 Task: Create a due date automation trigger when advanced on, on the wednesday of the week before a card is due add fields without custom field "Resume" set to a date more than 1 days ago at 11:00 AM.
Action: Mouse moved to (1181, 91)
Screenshot: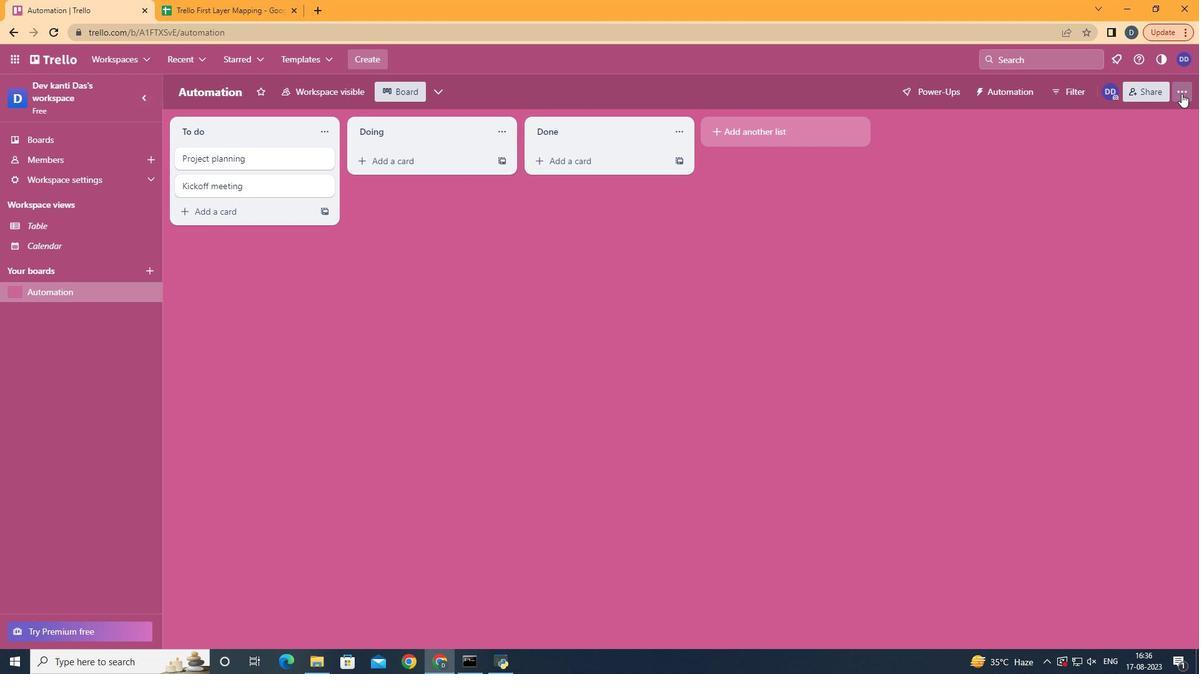 
Action: Mouse pressed left at (1181, 91)
Screenshot: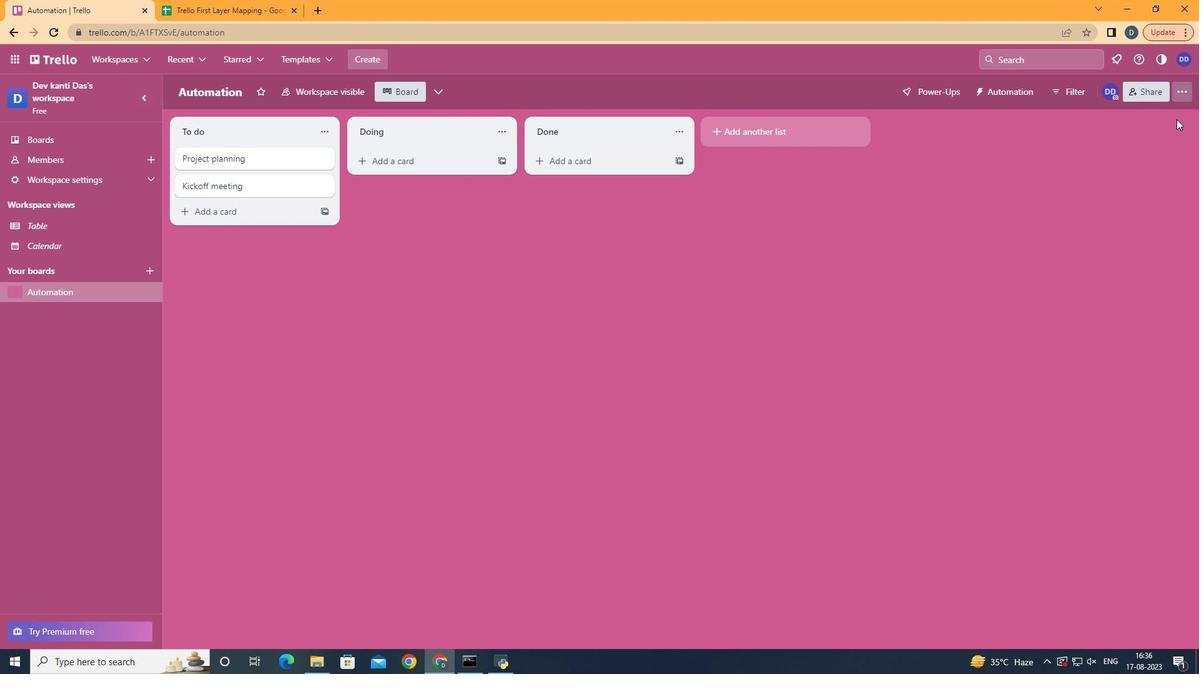 
Action: Mouse moved to (1134, 247)
Screenshot: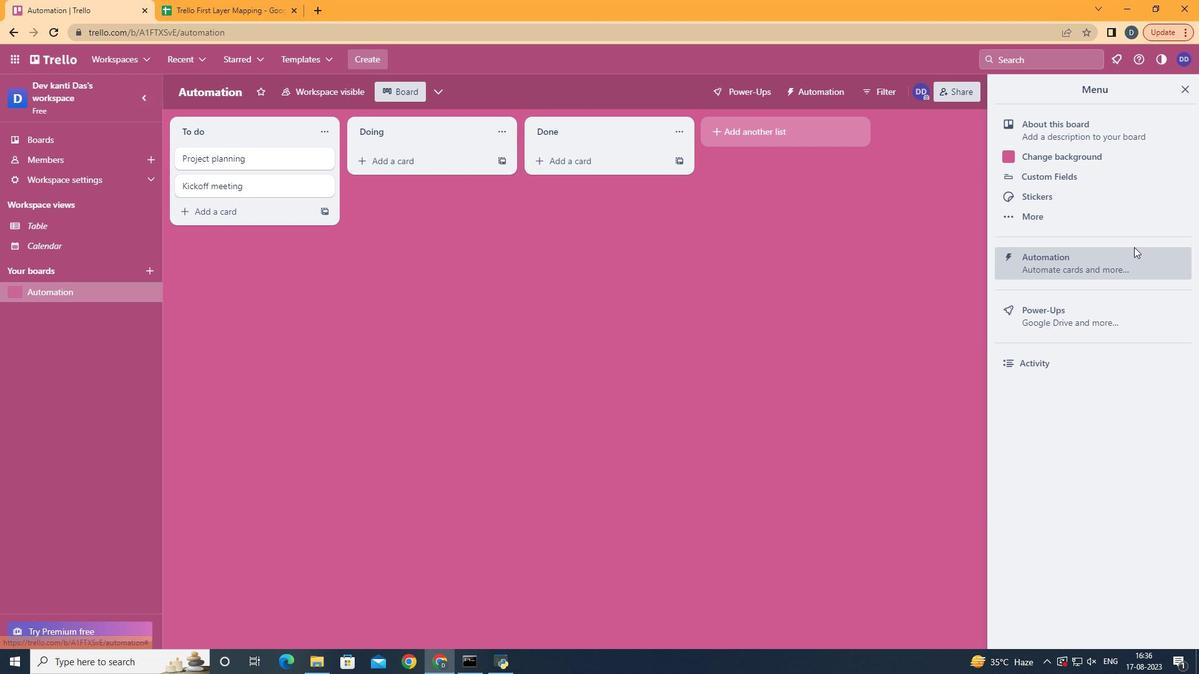 
Action: Mouse pressed left at (1134, 247)
Screenshot: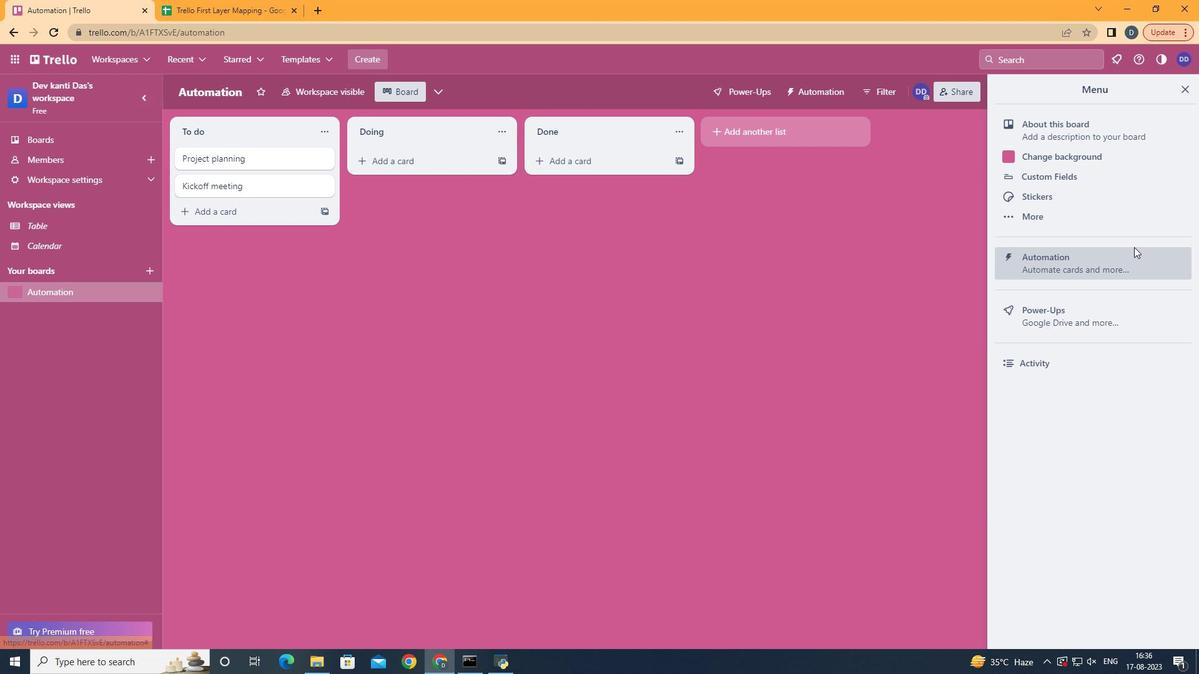 
Action: Mouse moved to (228, 246)
Screenshot: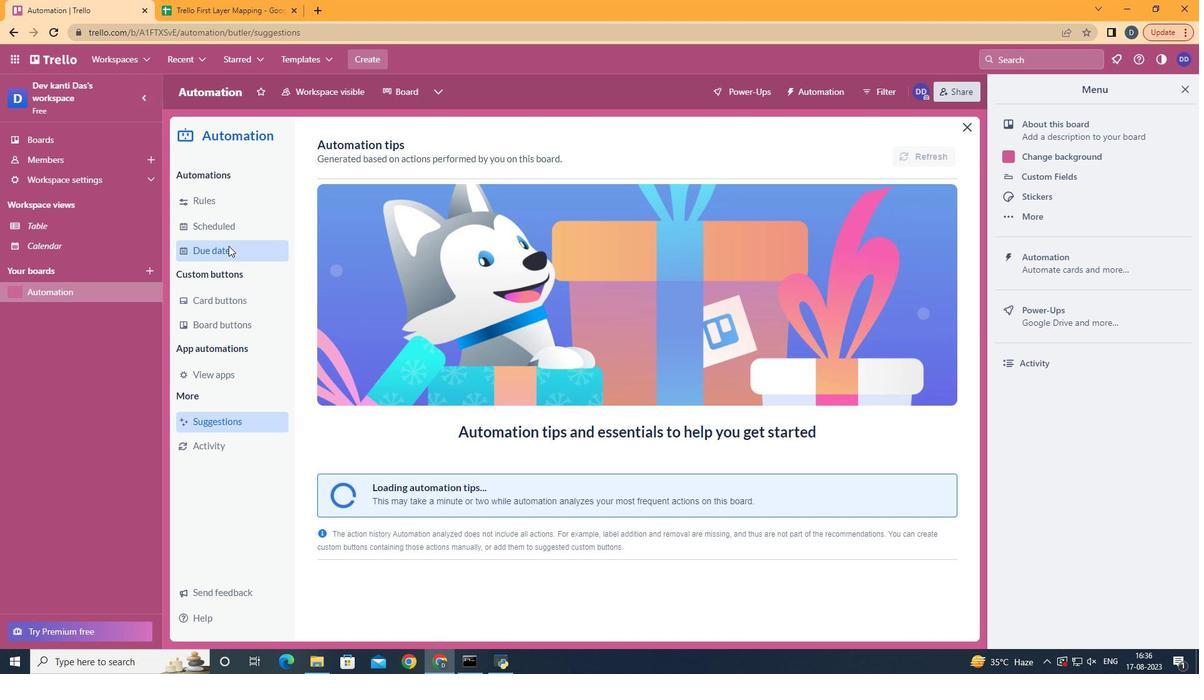 
Action: Mouse pressed left at (228, 246)
Screenshot: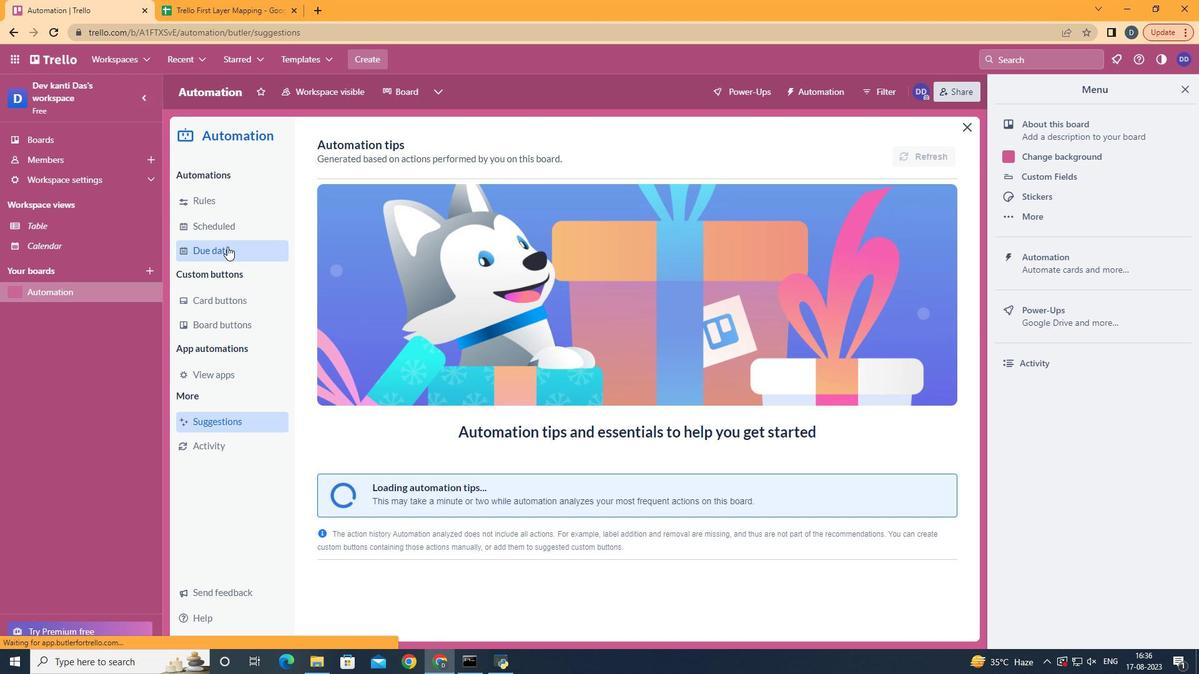 
Action: Mouse moved to (887, 149)
Screenshot: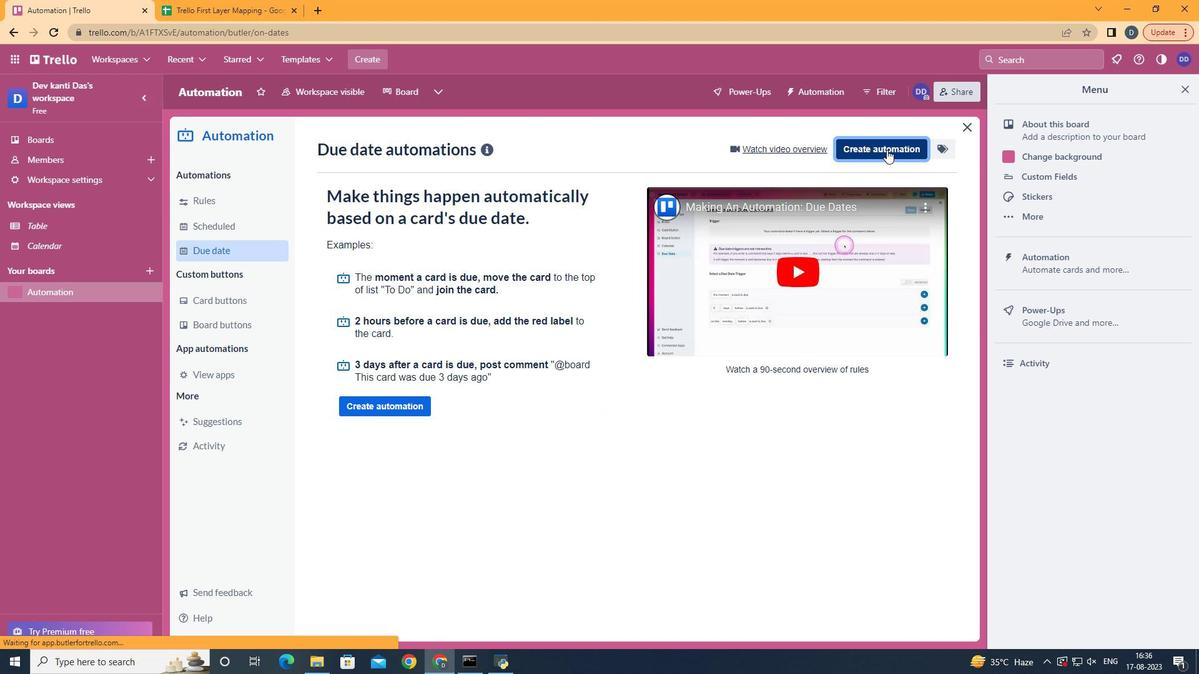 
Action: Mouse pressed left at (887, 149)
Screenshot: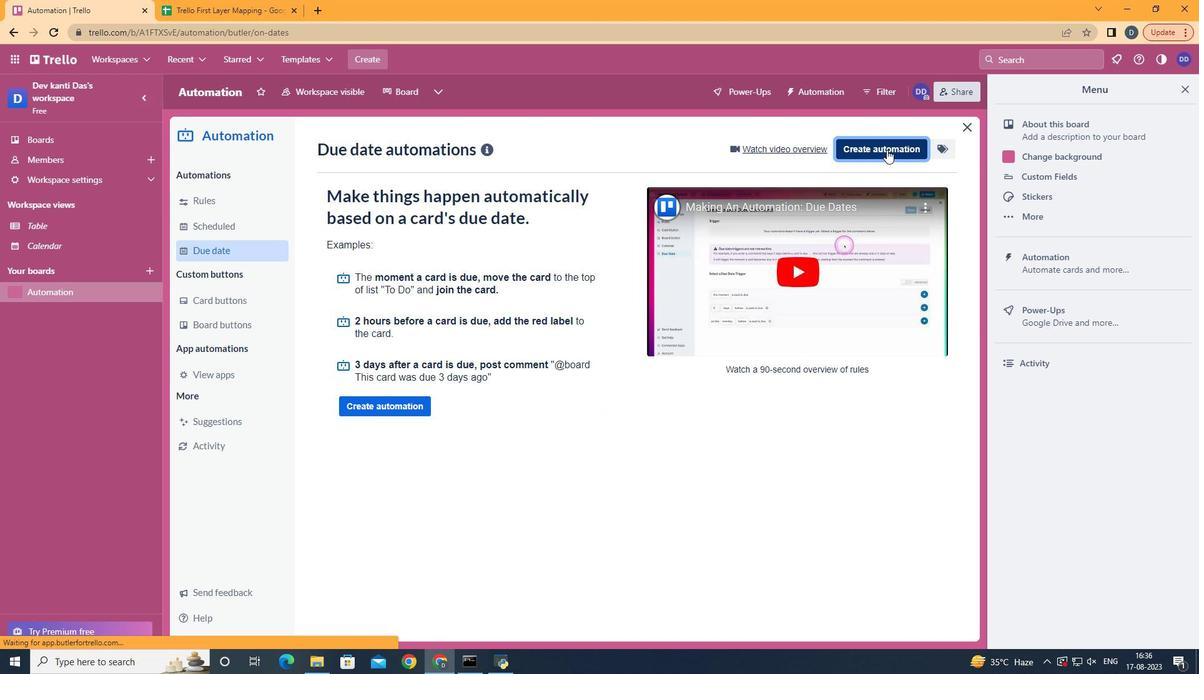 
Action: Mouse moved to (652, 277)
Screenshot: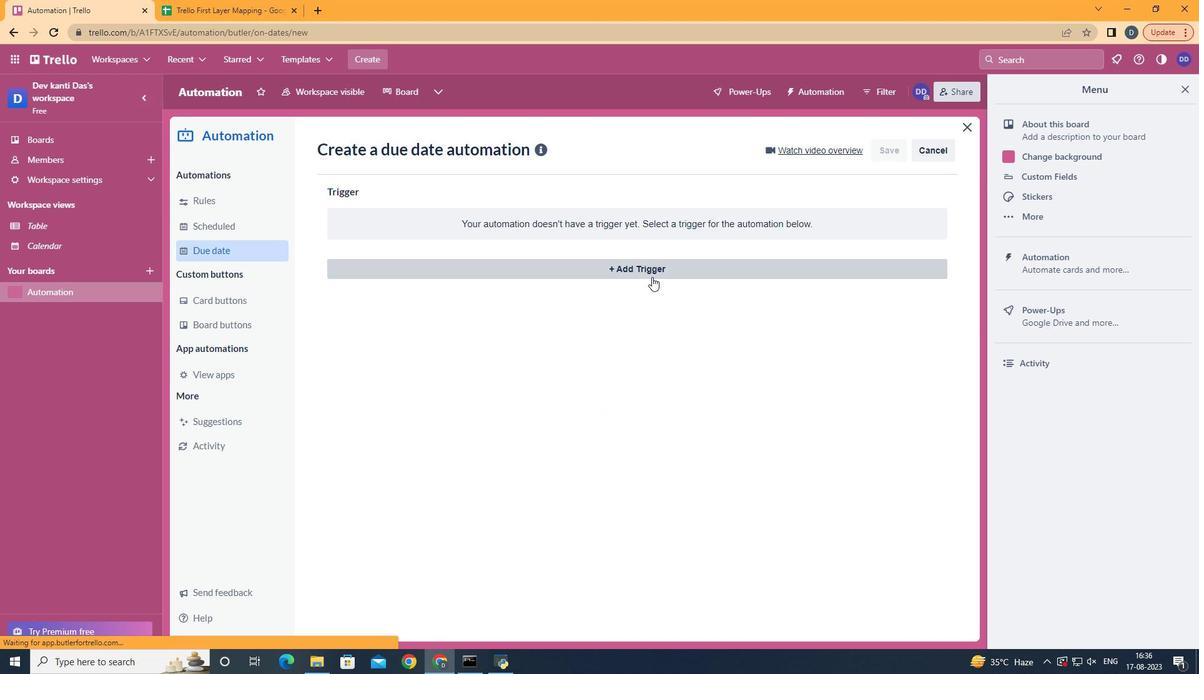 
Action: Mouse pressed left at (652, 277)
Screenshot: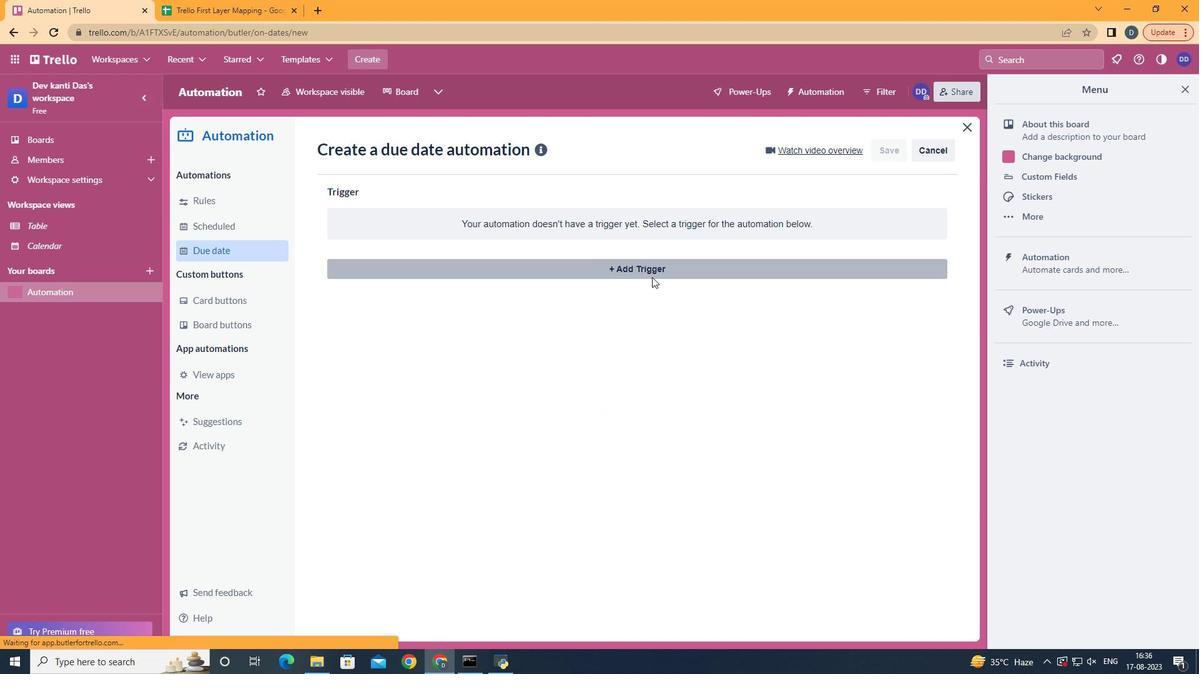 
Action: Mouse moved to (414, 374)
Screenshot: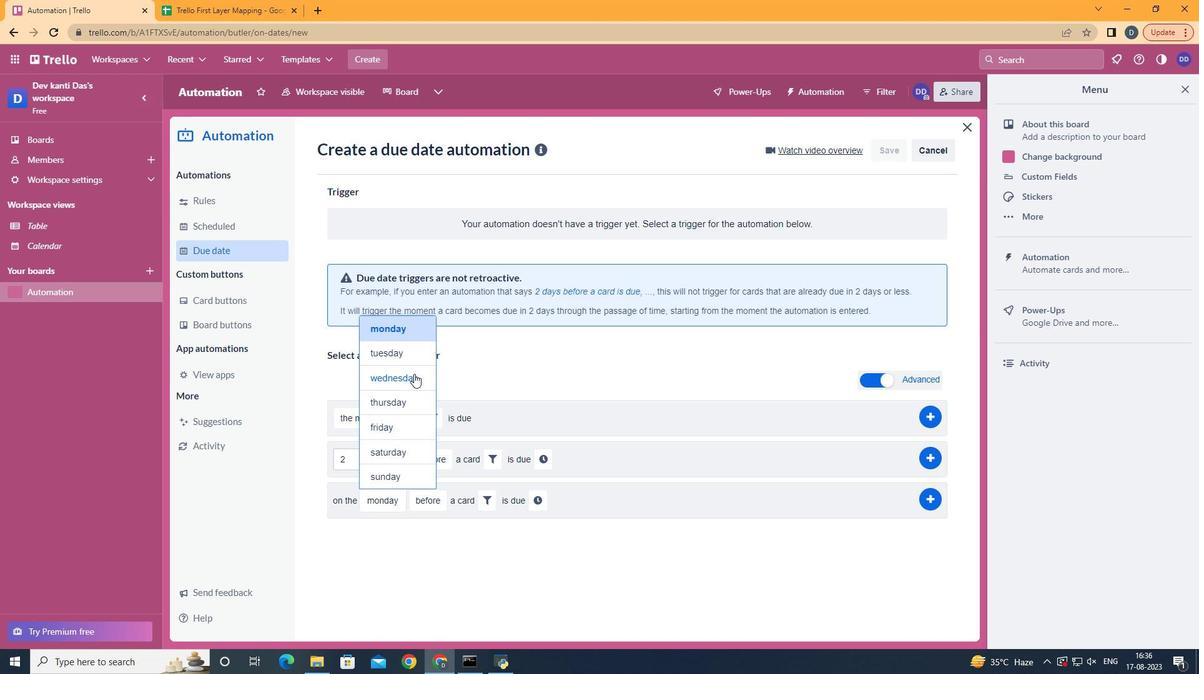 
Action: Mouse pressed left at (414, 374)
Screenshot: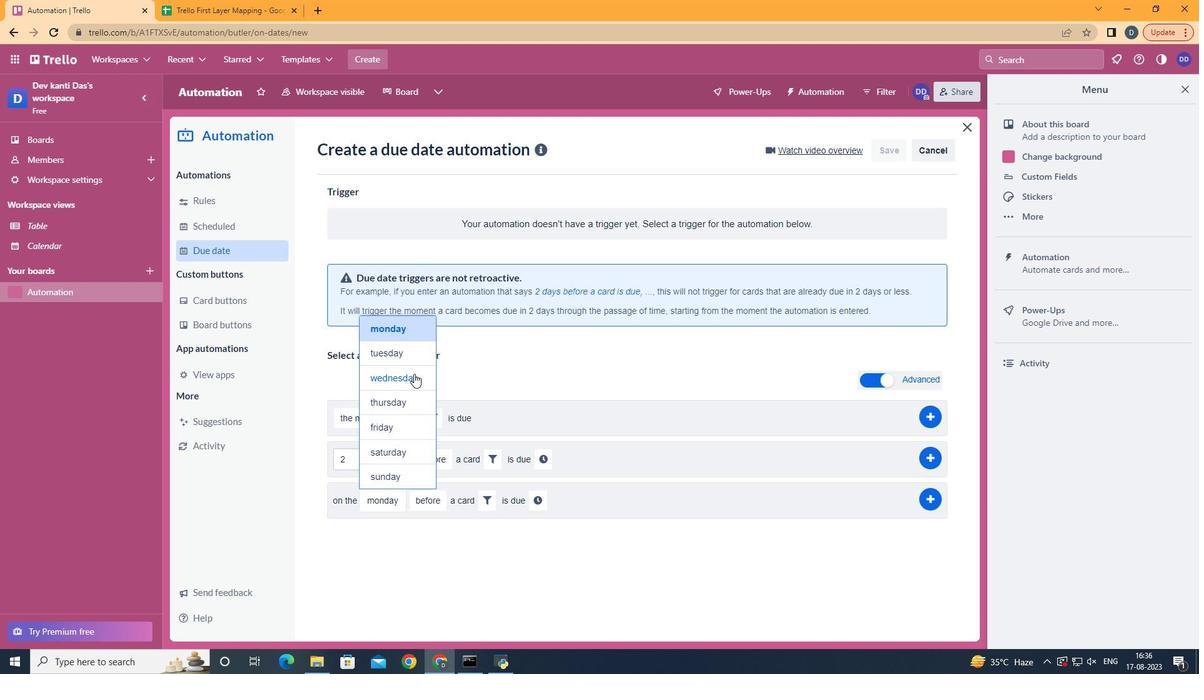 
Action: Mouse moved to (469, 592)
Screenshot: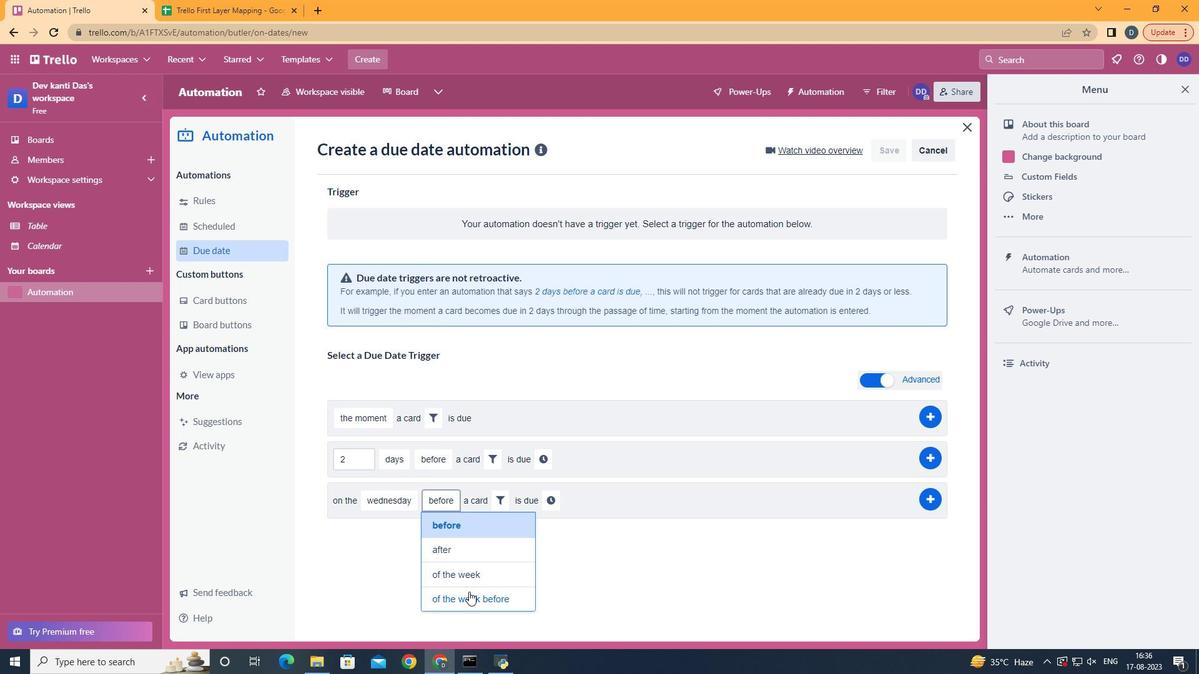 
Action: Mouse pressed left at (469, 592)
Screenshot: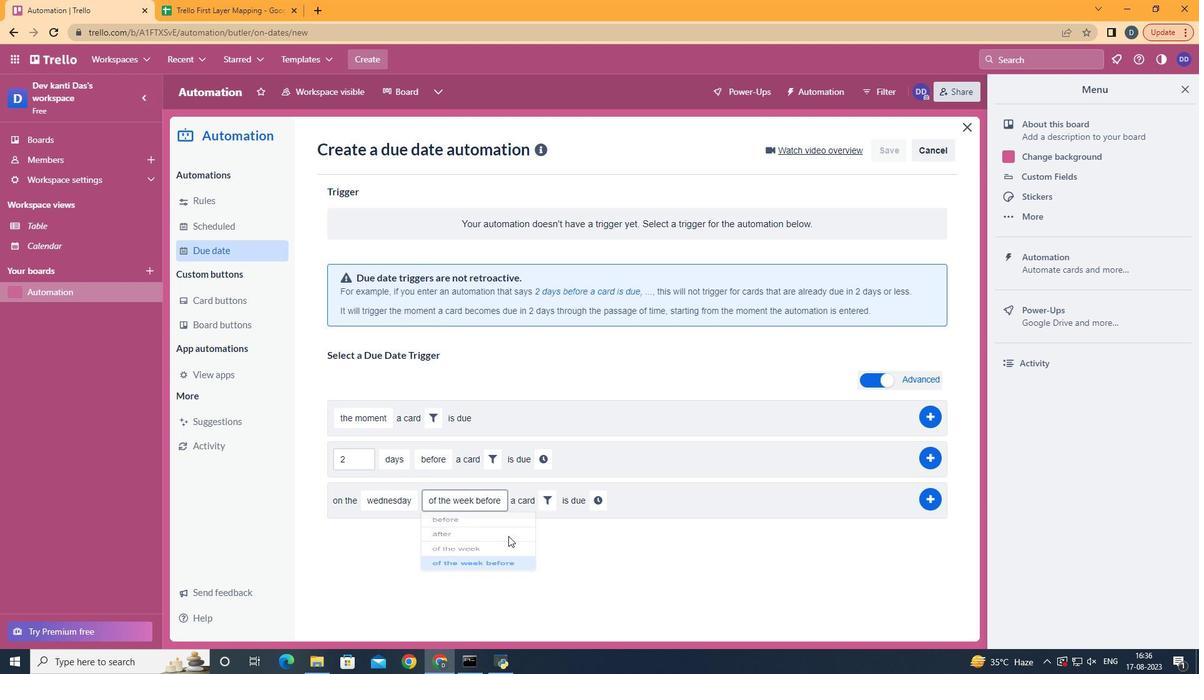
Action: Mouse moved to (552, 494)
Screenshot: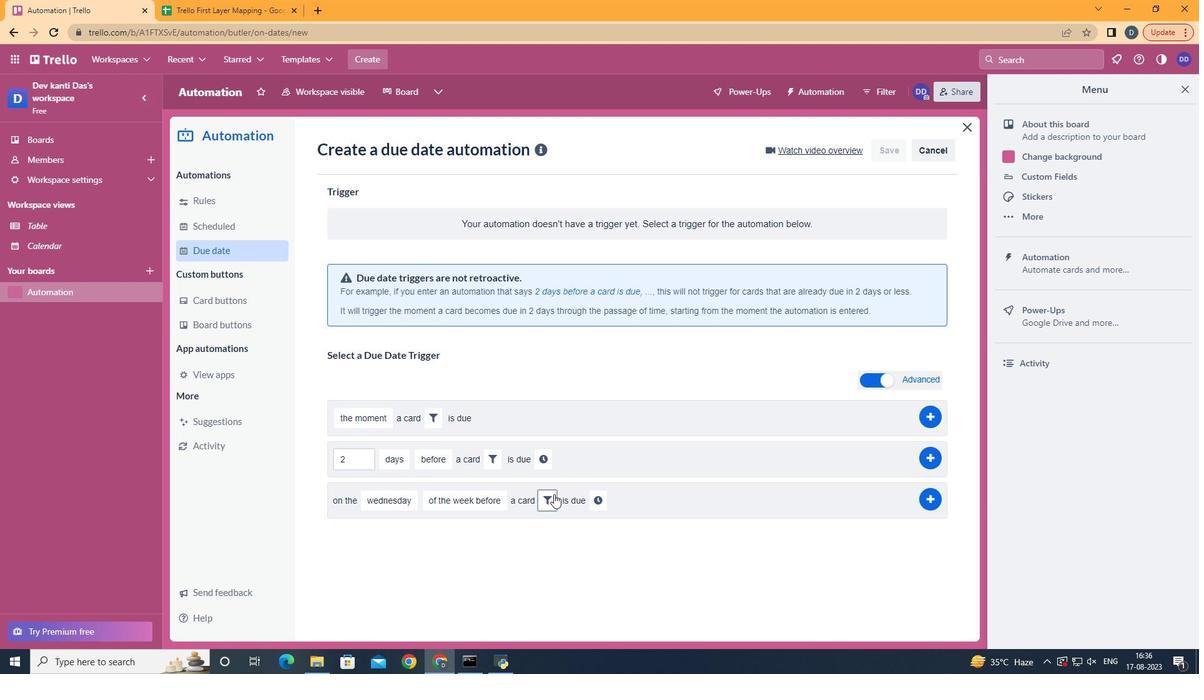 
Action: Mouse pressed left at (552, 494)
Screenshot: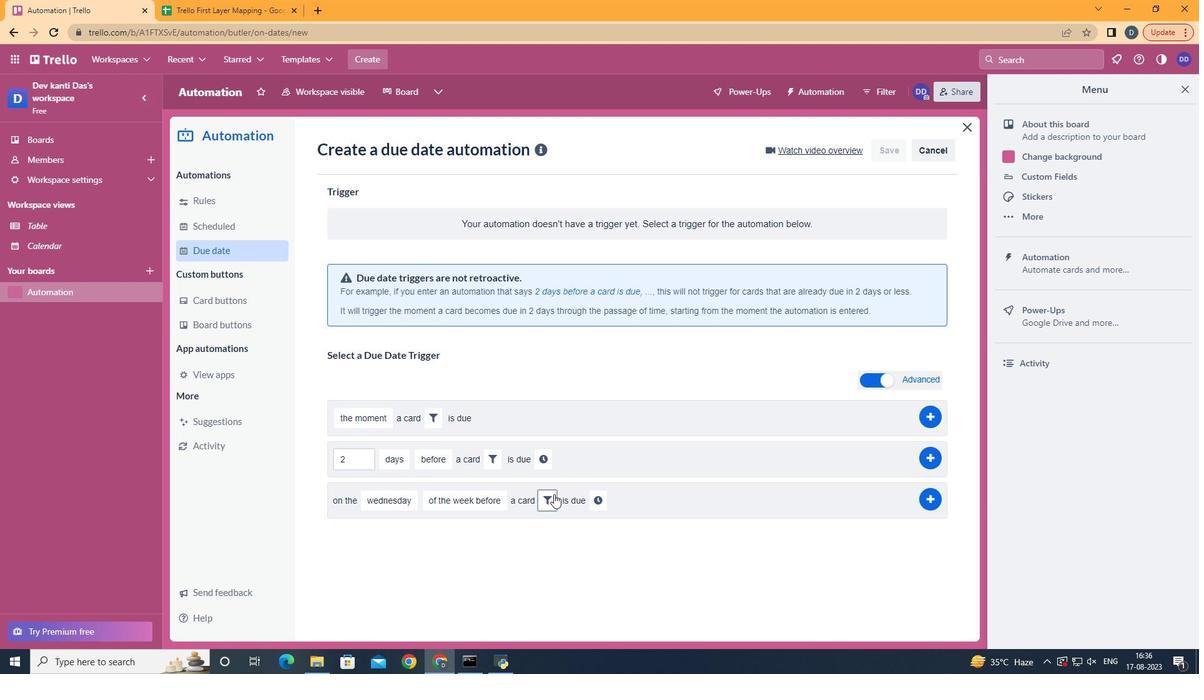 
Action: Mouse moved to (753, 540)
Screenshot: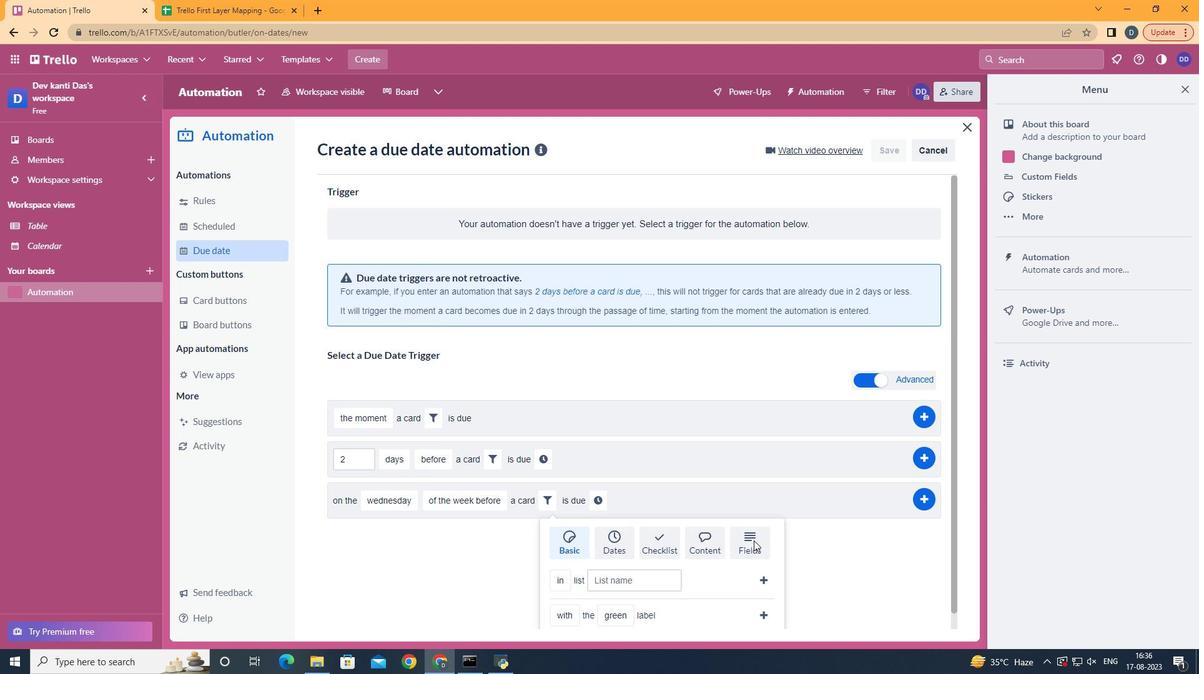 
Action: Mouse pressed left at (753, 540)
Screenshot: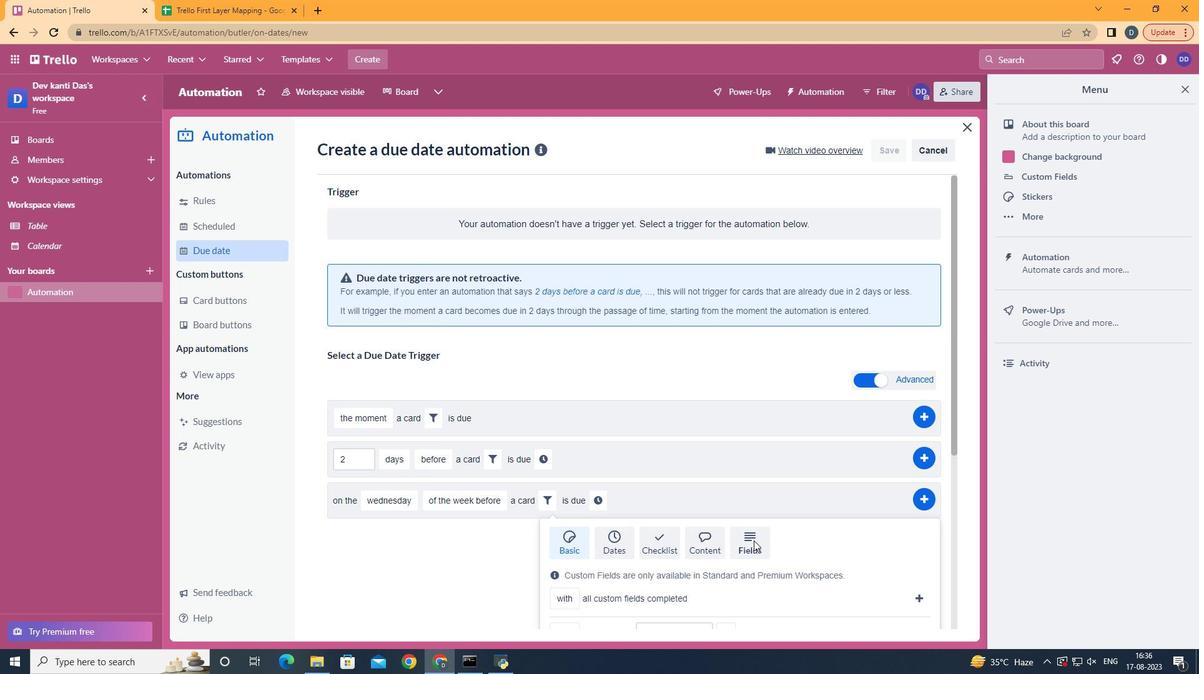 
Action: Mouse scrolled (753, 540) with delta (0, 0)
Screenshot: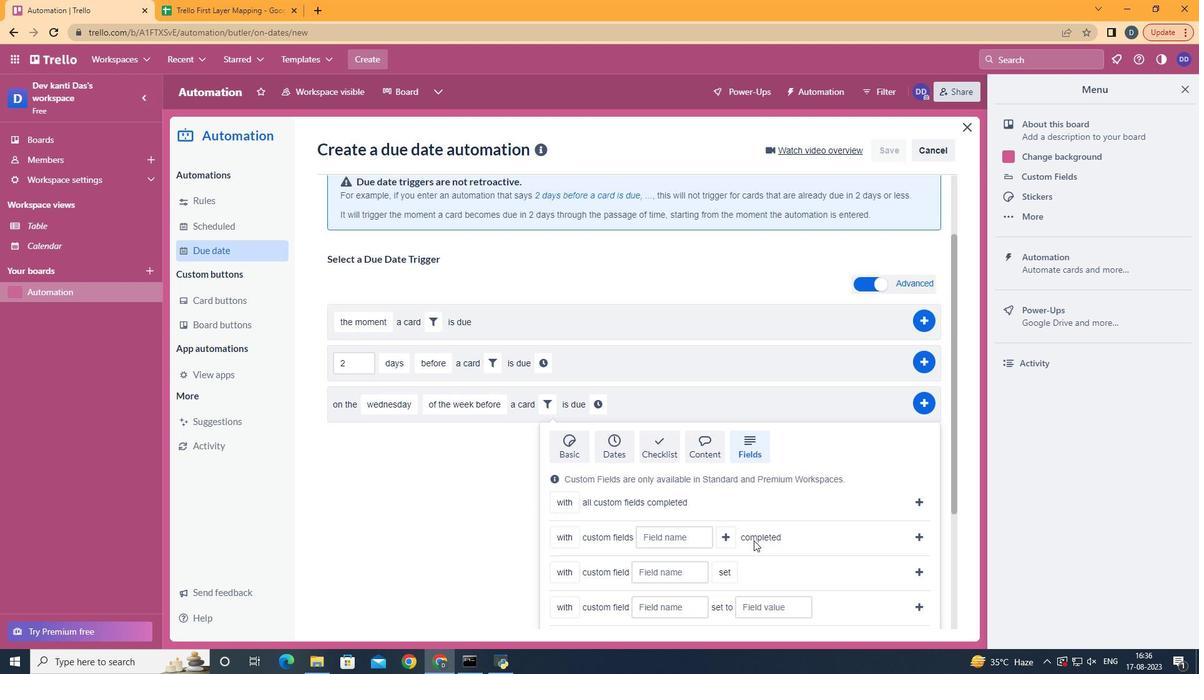 
Action: Mouse scrolled (753, 540) with delta (0, 0)
Screenshot: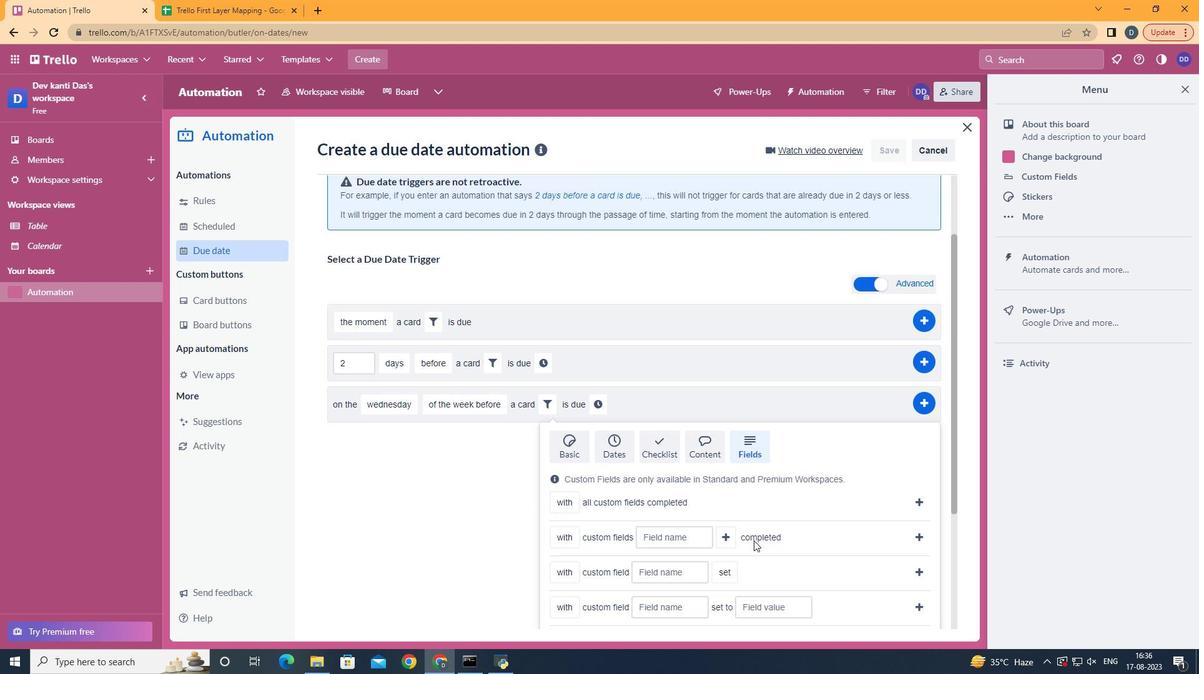 
Action: Mouse scrolled (753, 540) with delta (0, 0)
Screenshot: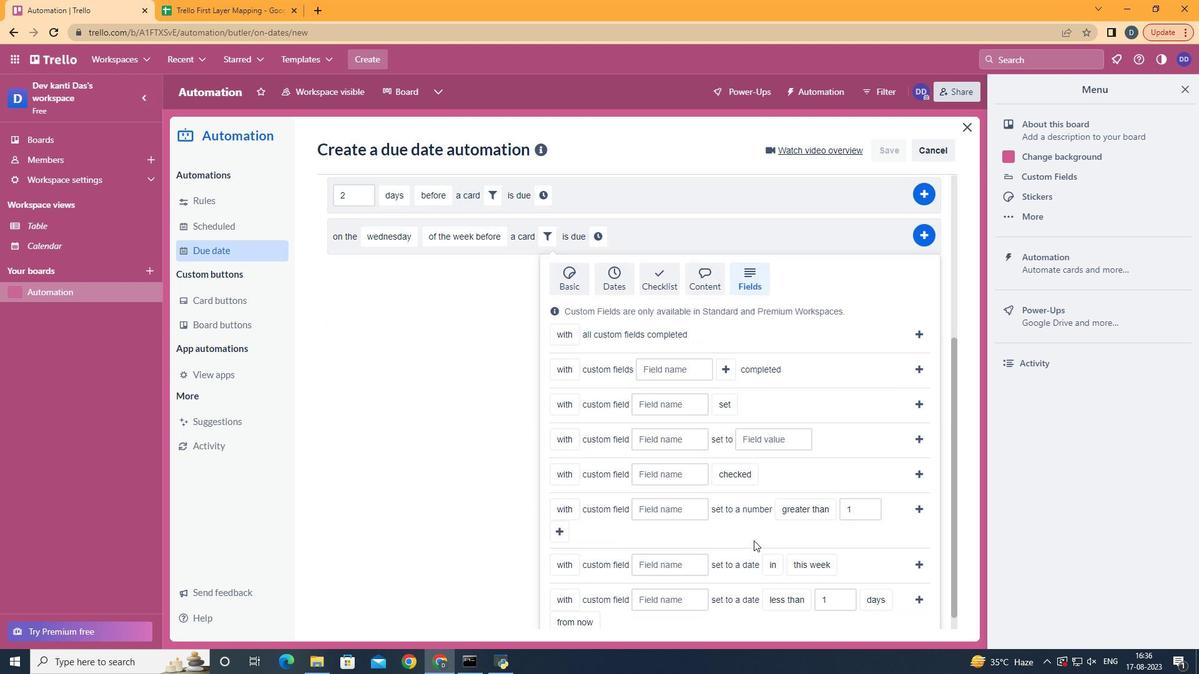 
Action: Mouse scrolled (753, 540) with delta (0, 0)
Screenshot: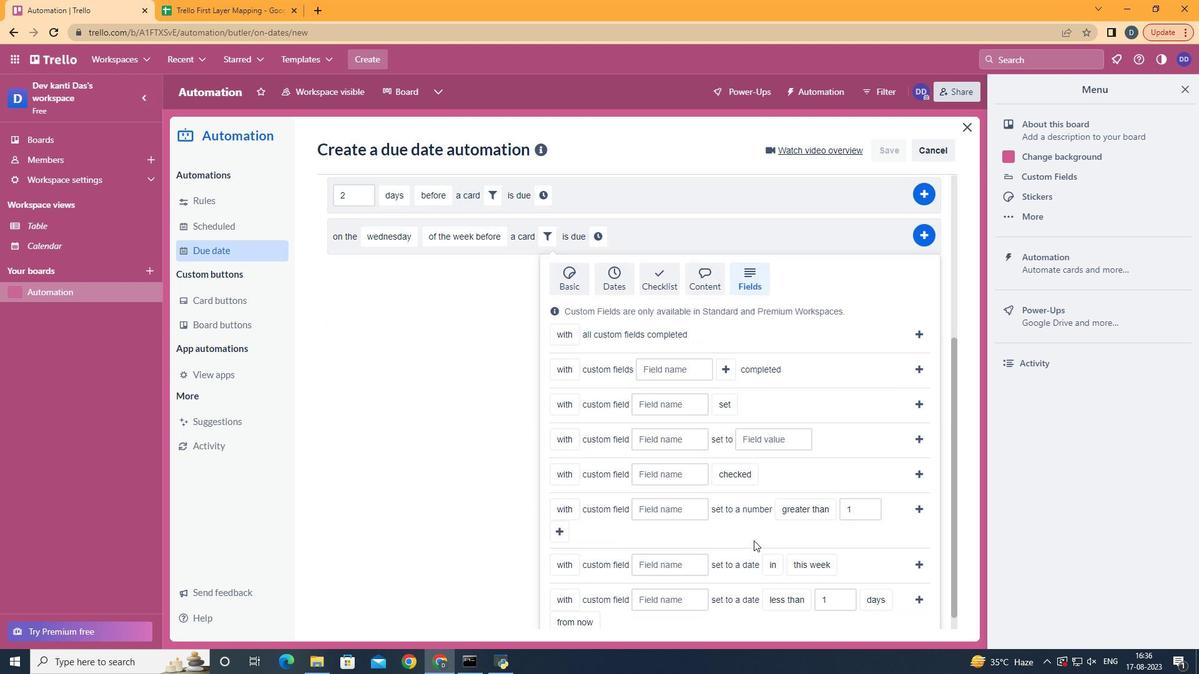 
Action: Mouse scrolled (753, 540) with delta (0, 0)
Screenshot: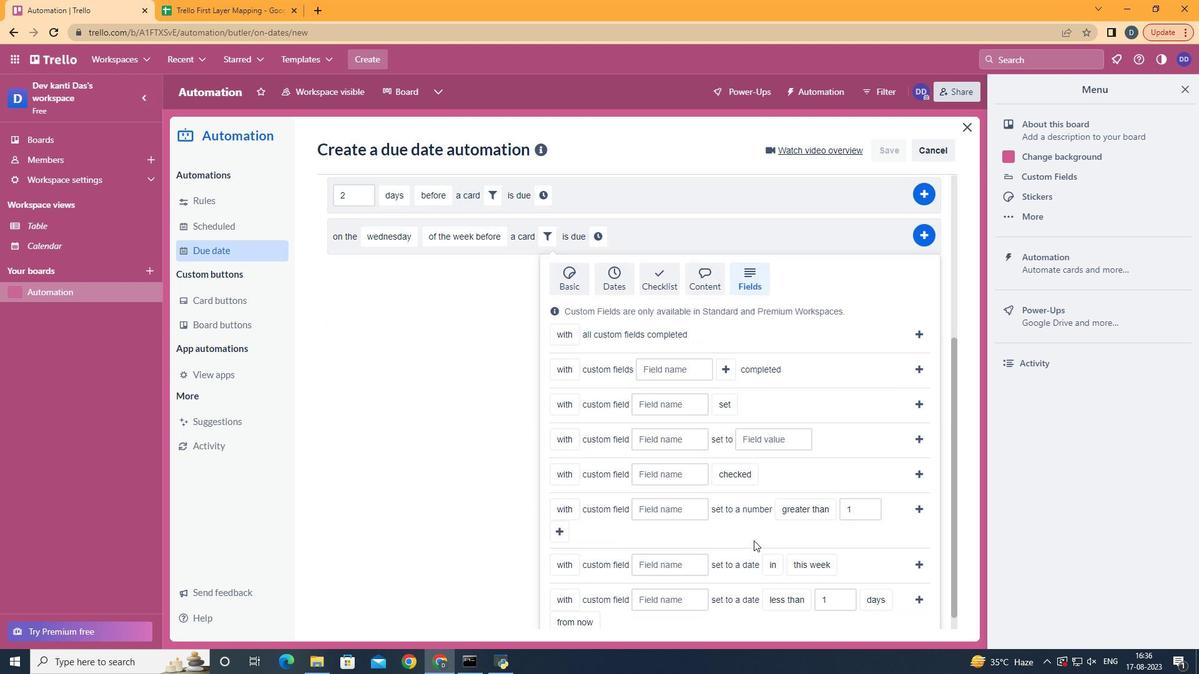 
Action: Mouse scrolled (753, 540) with delta (0, 0)
Screenshot: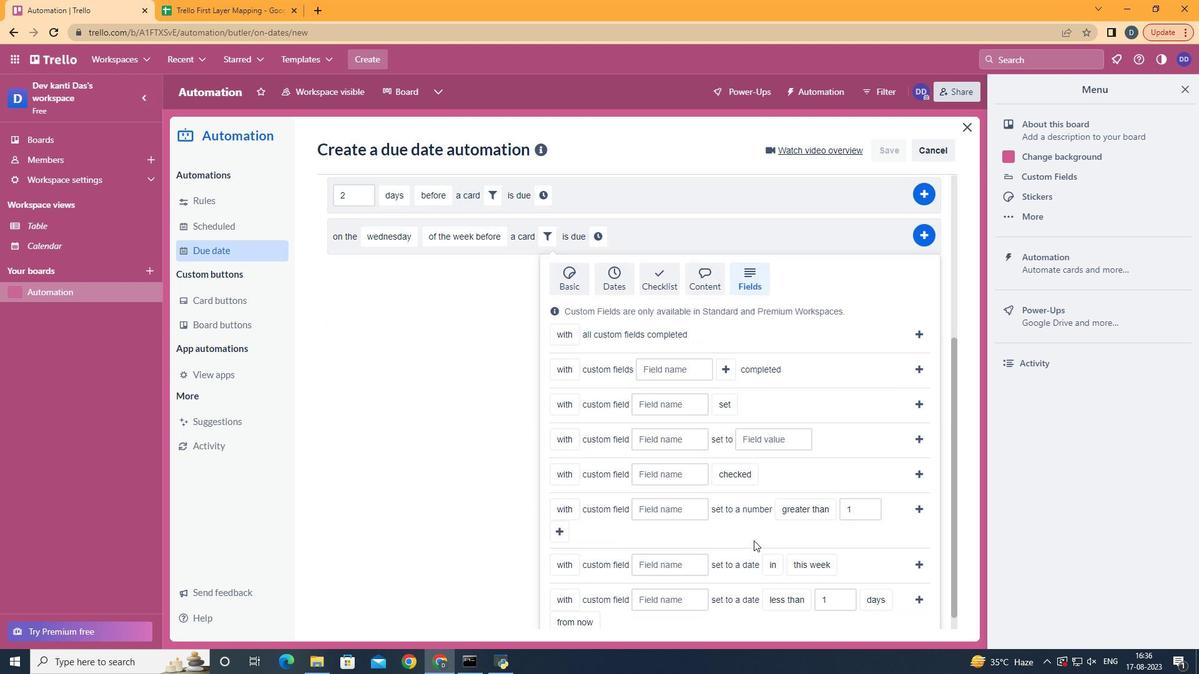 
Action: Mouse scrolled (753, 540) with delta (0, 0)
Screenshot: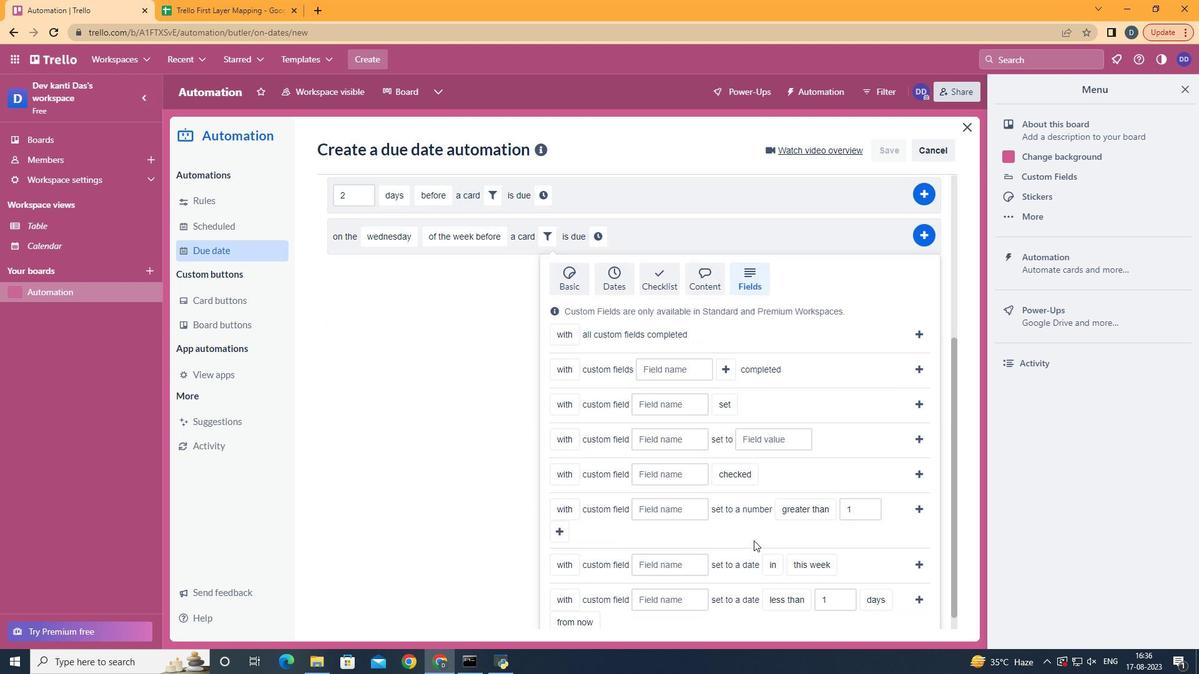 
Action: Mouse moved to (579, 552)
Screenshot: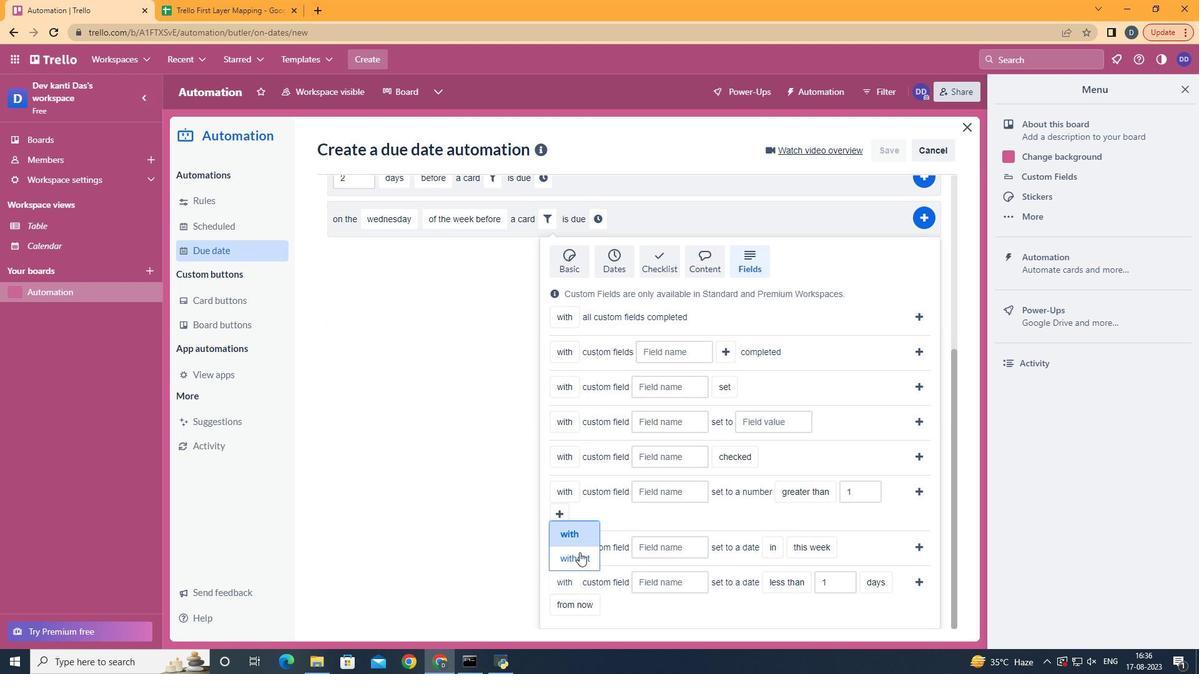 
Action: Mouse pressed left at (579, 552)
Screenshot: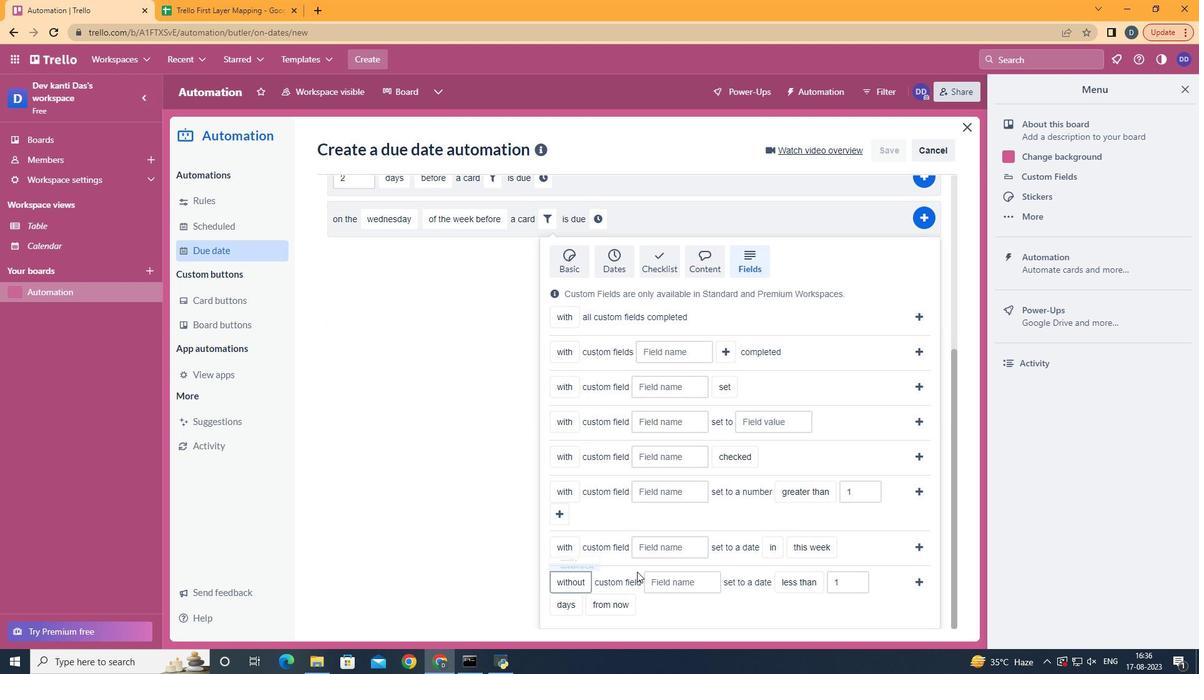 
Action: Mouse moved to (691, 587)
Screenshot: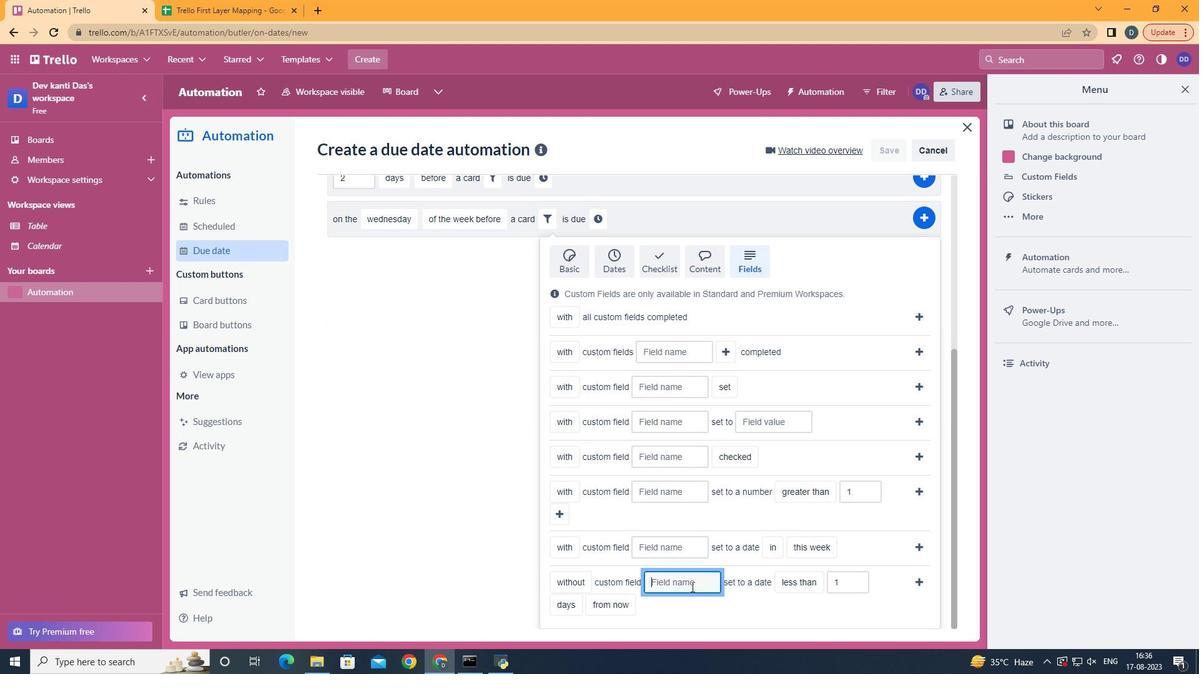 
Action: Mouse pressed left at (691, 587)
Screenshot: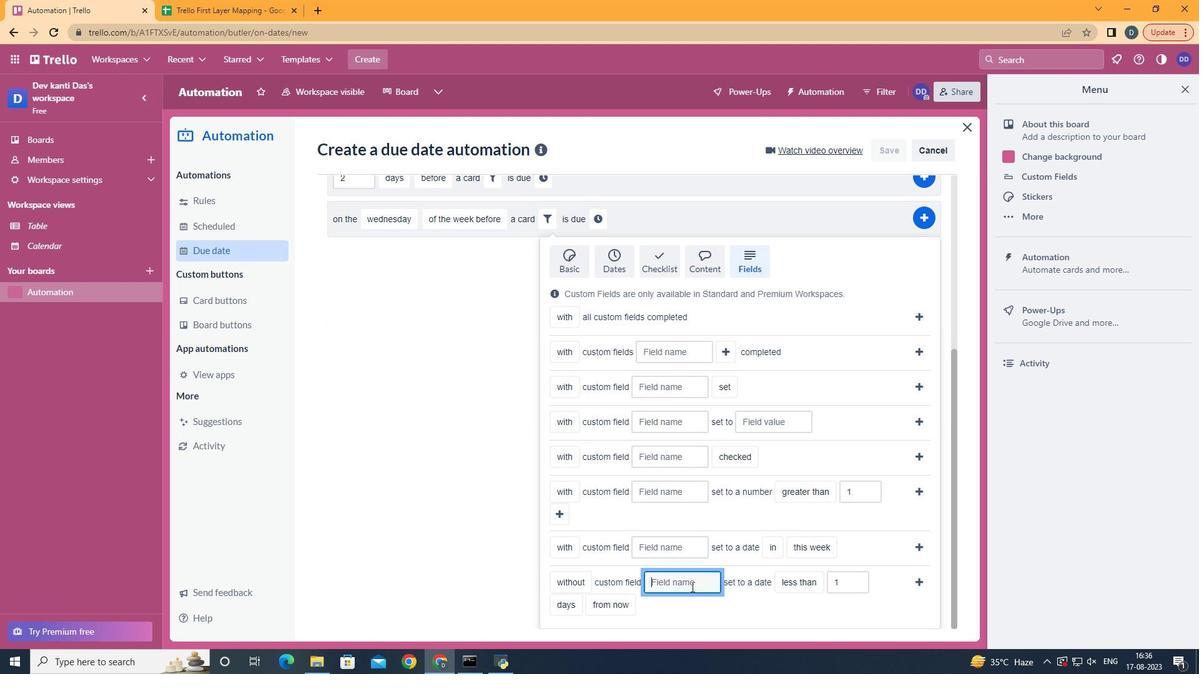 
Action: Mouse moved to (692, 587)
Screenshot: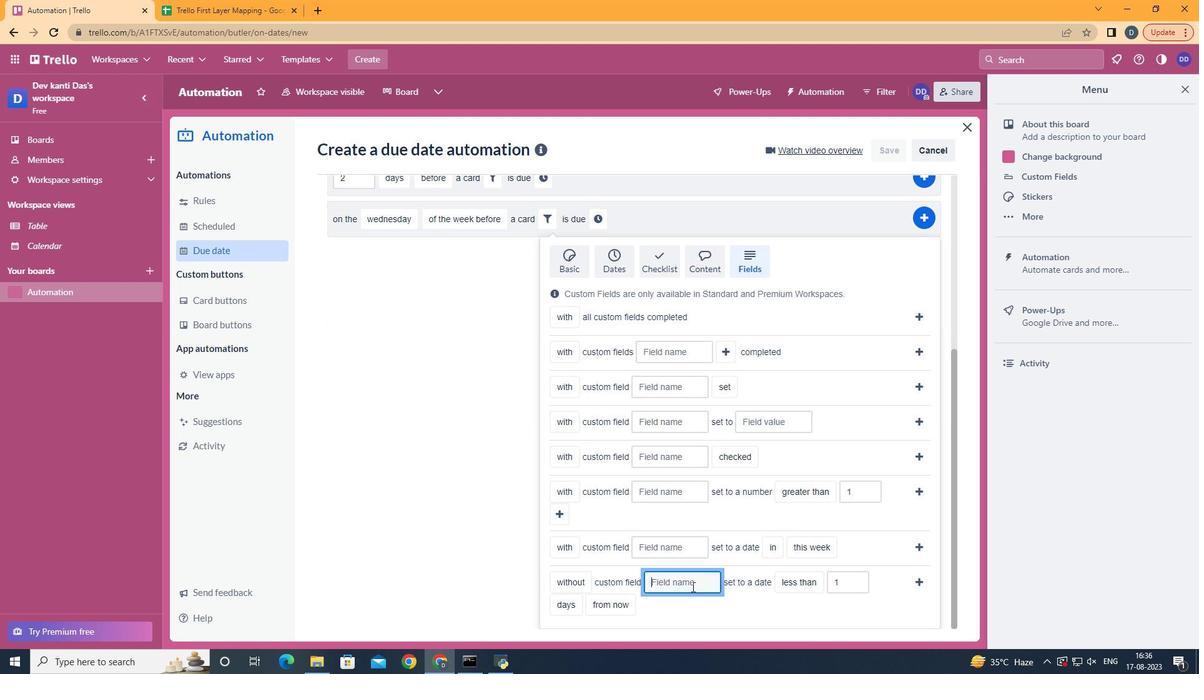 
Action: Key pressed <Key.shift>Resume
Screenshot: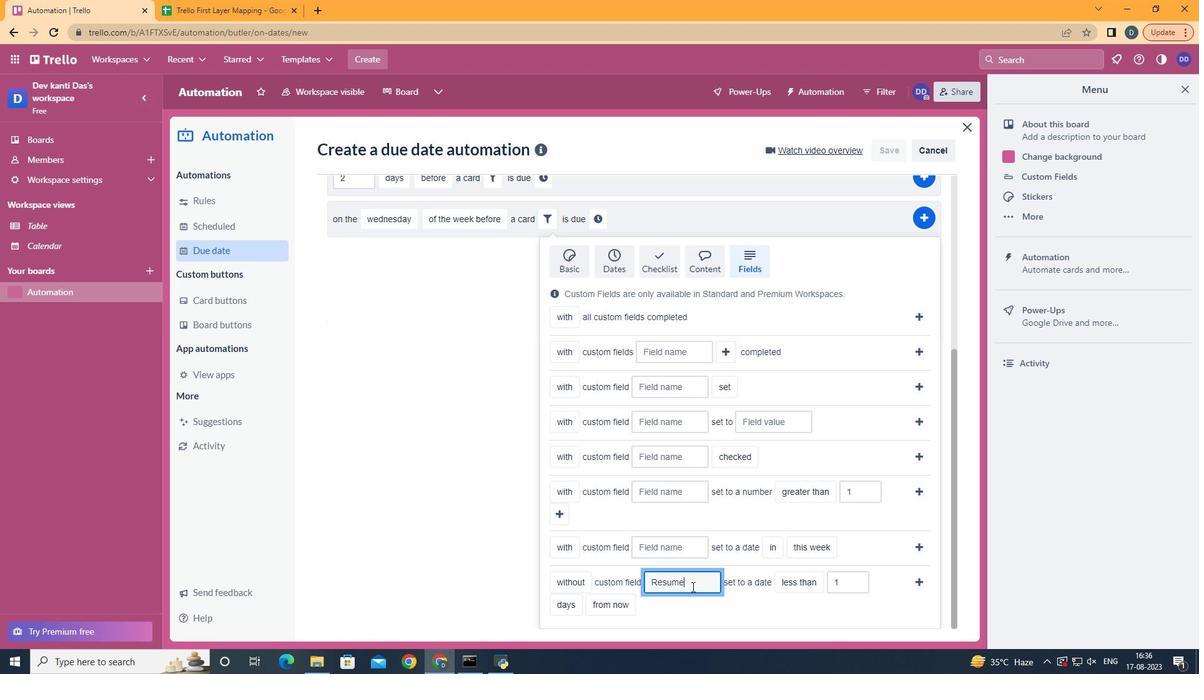 
Action: Mouse moved to (806, 540)
Screenshot: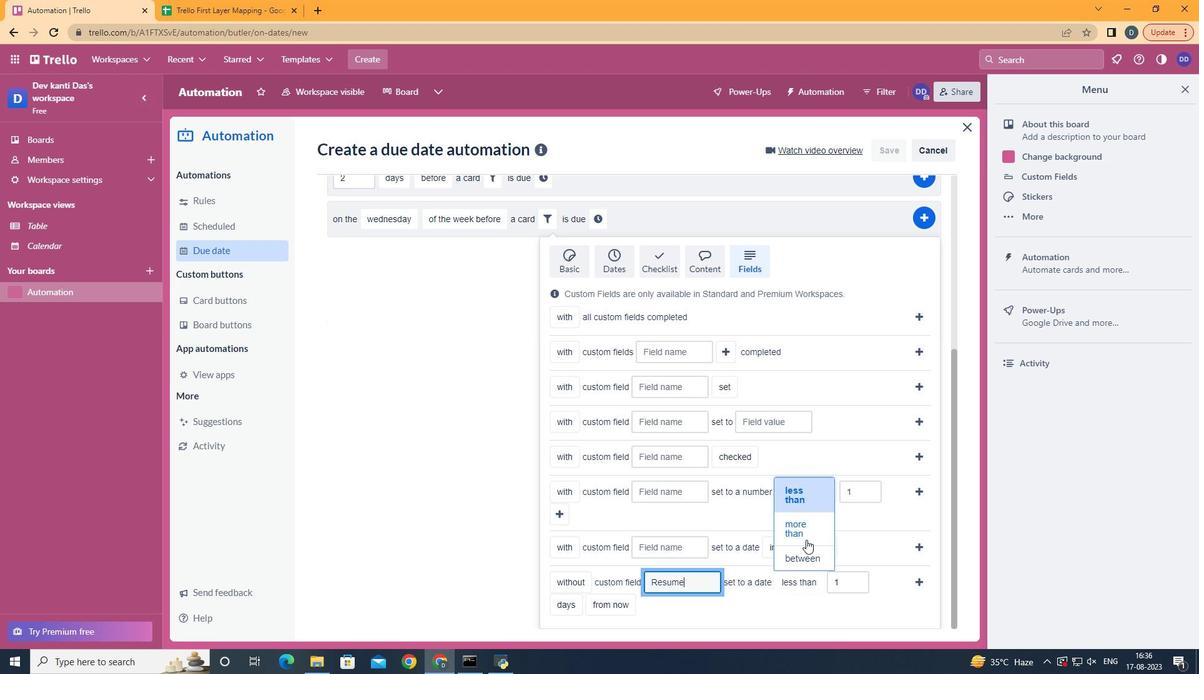 
Action: Mouse pressed left at (806, 540)
Screenshot: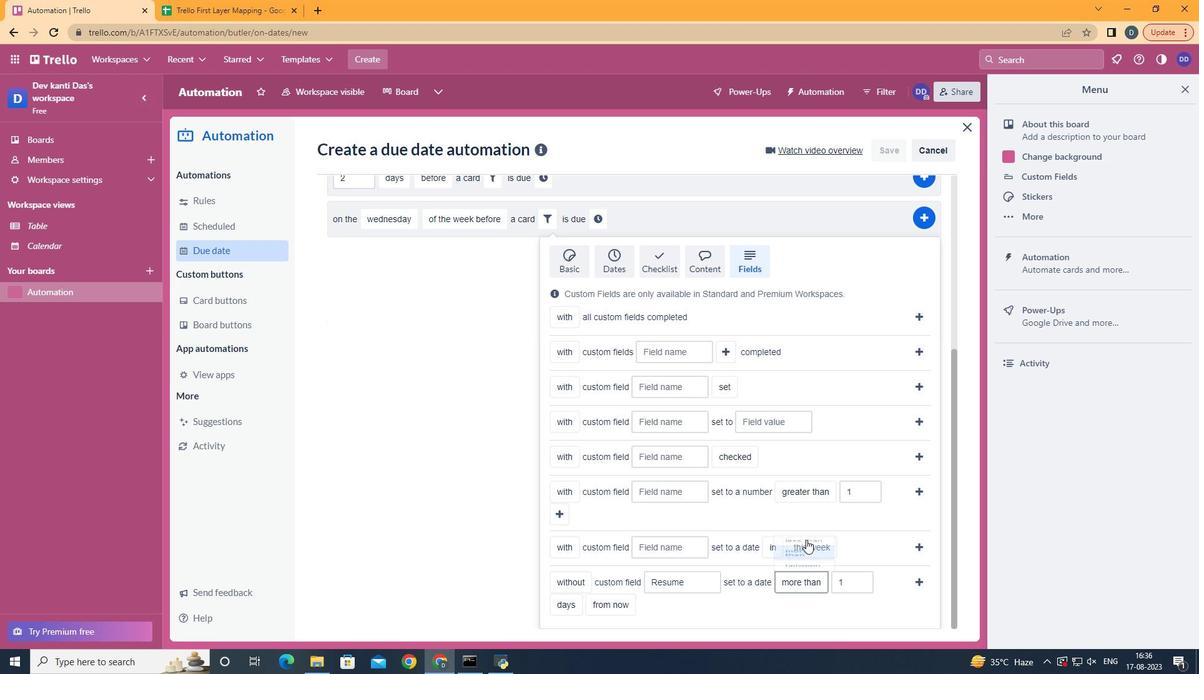 
Action: Mouse moved to (624, 575)
Screenshot: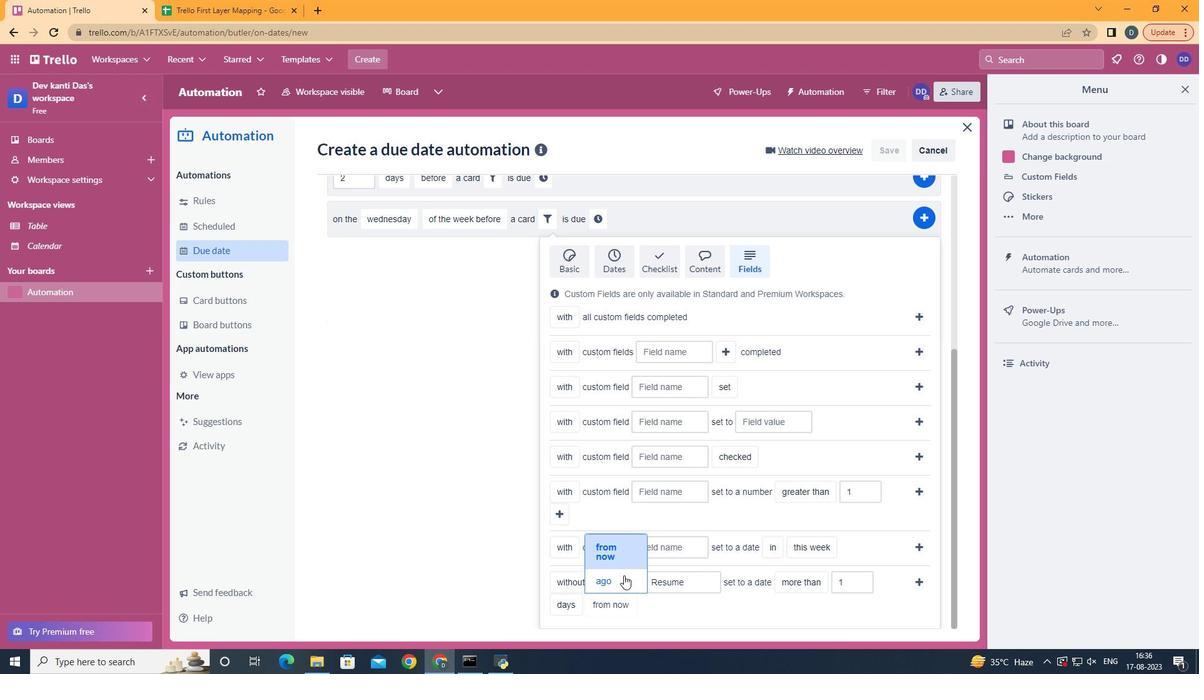 
Action: Mouse pressed left at (624, 575)
Screenshot: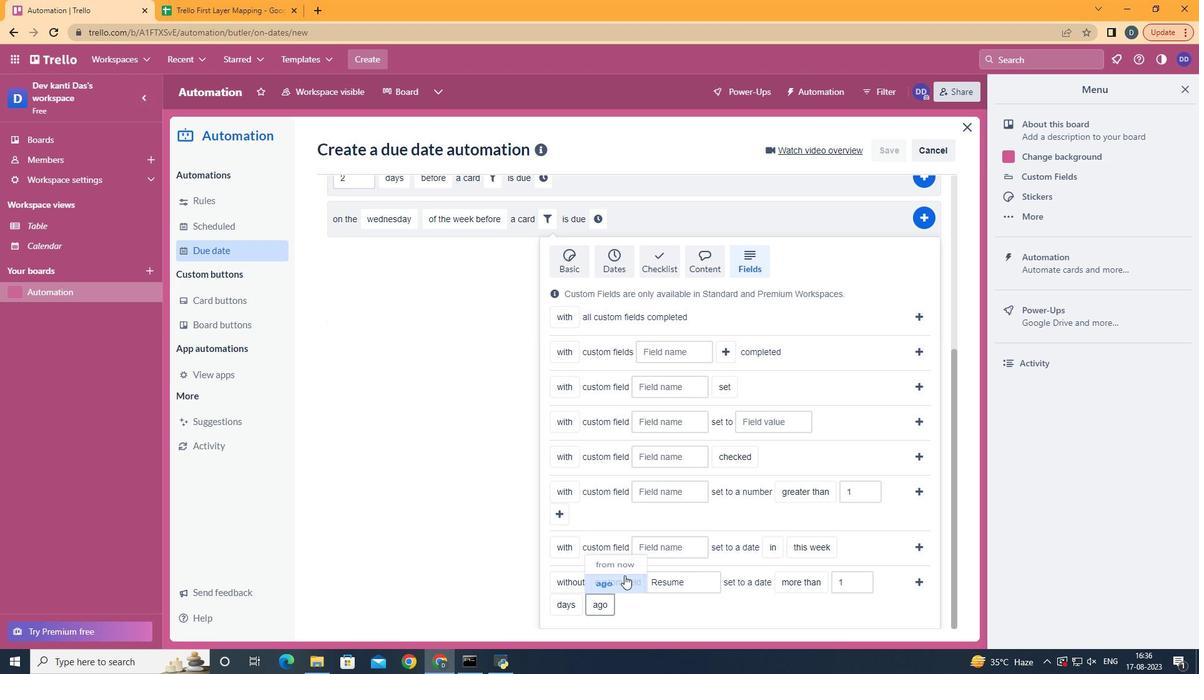 
Action: Mouse moved to (920, 581)
Screenshot: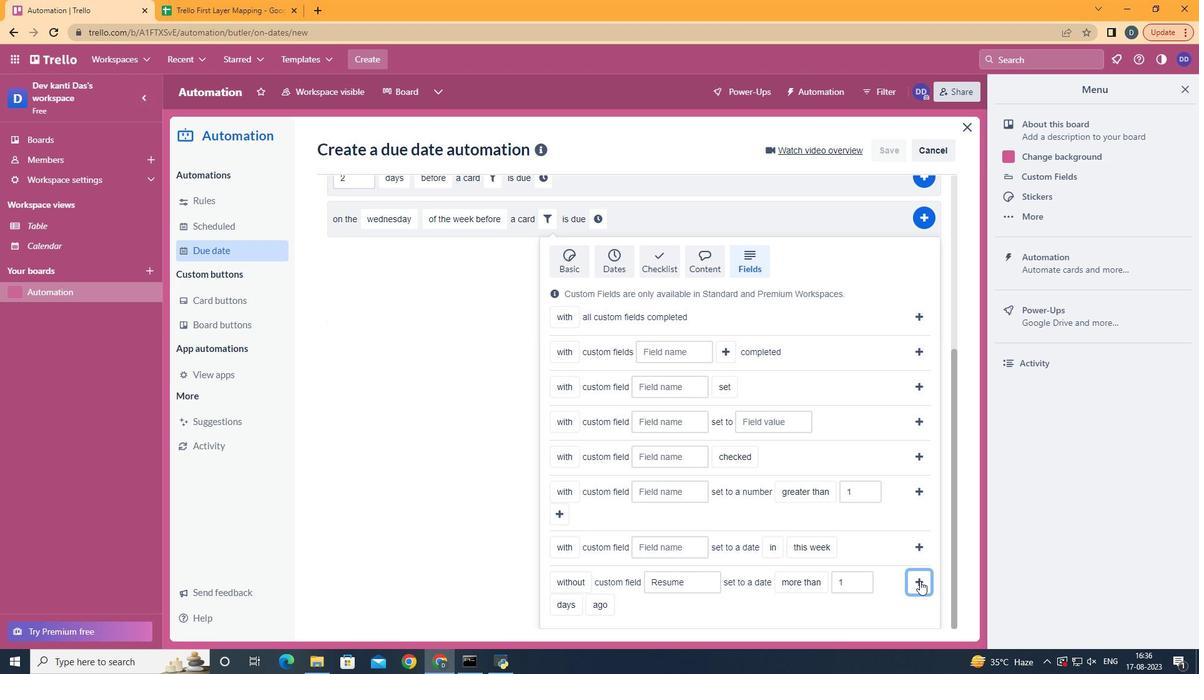 
Action: Mouse pressed left at (920, 581)
Screenshot: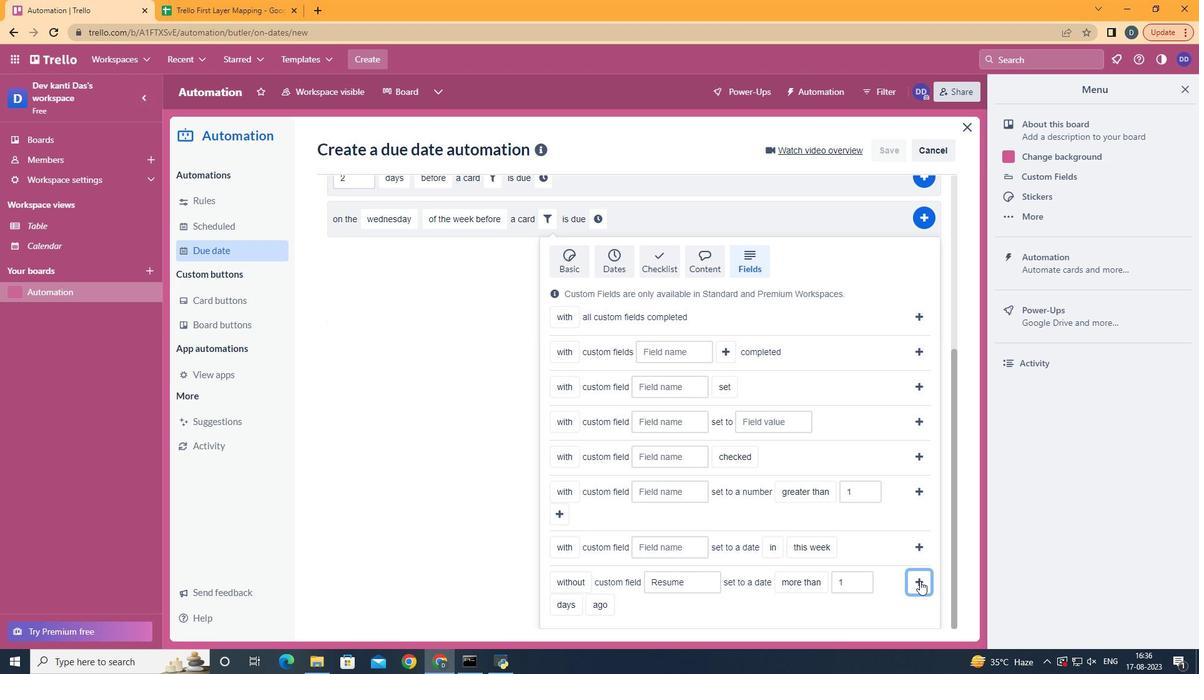 
Action: Mouse moved to (882, 495)
Screenshot: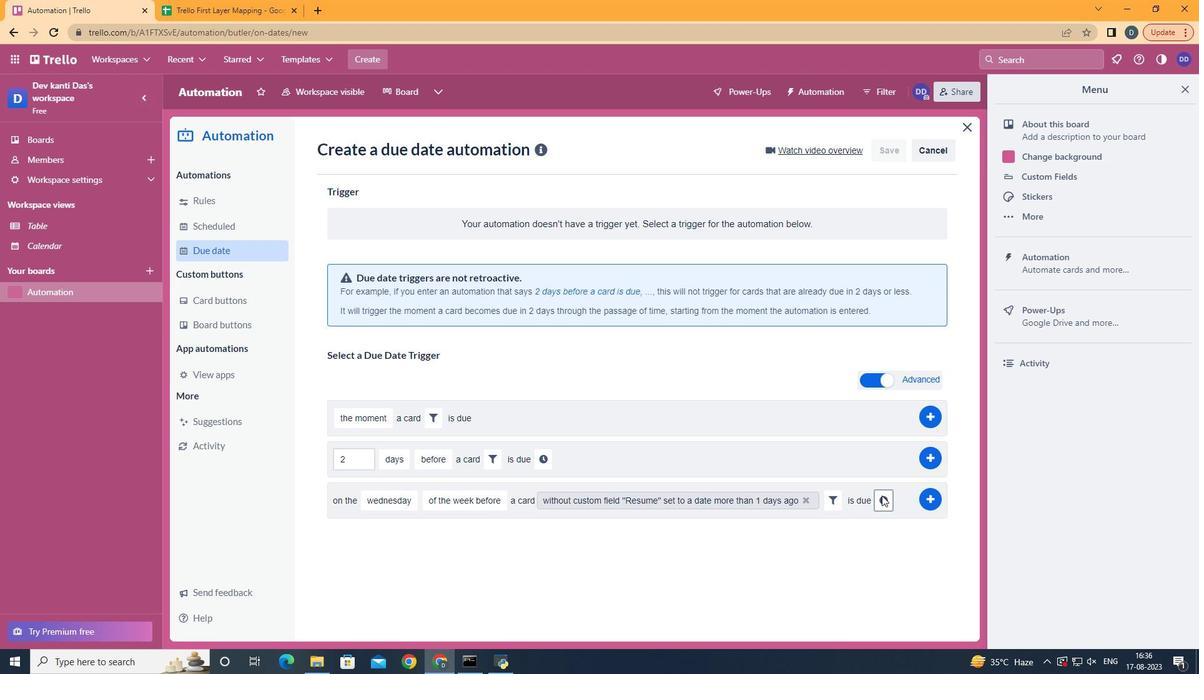 
Action: Mouse pressed left at (882, 495)
Screenshot: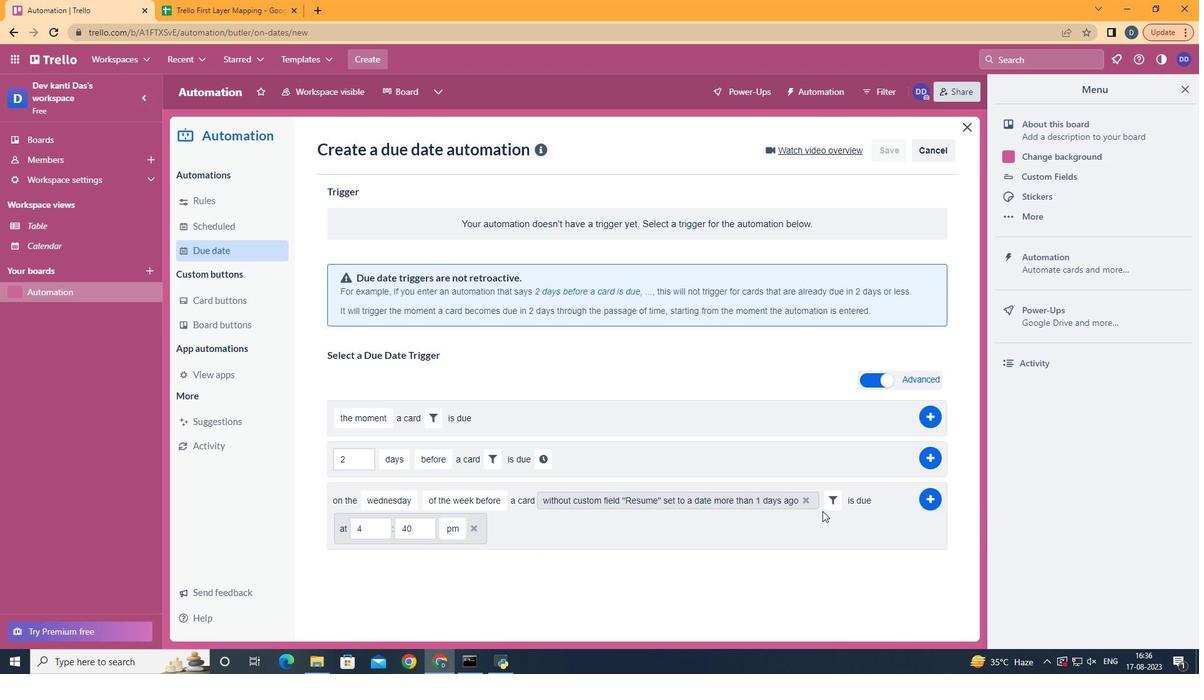 
Action: Mouse moved to (374, 530)
Screenshot: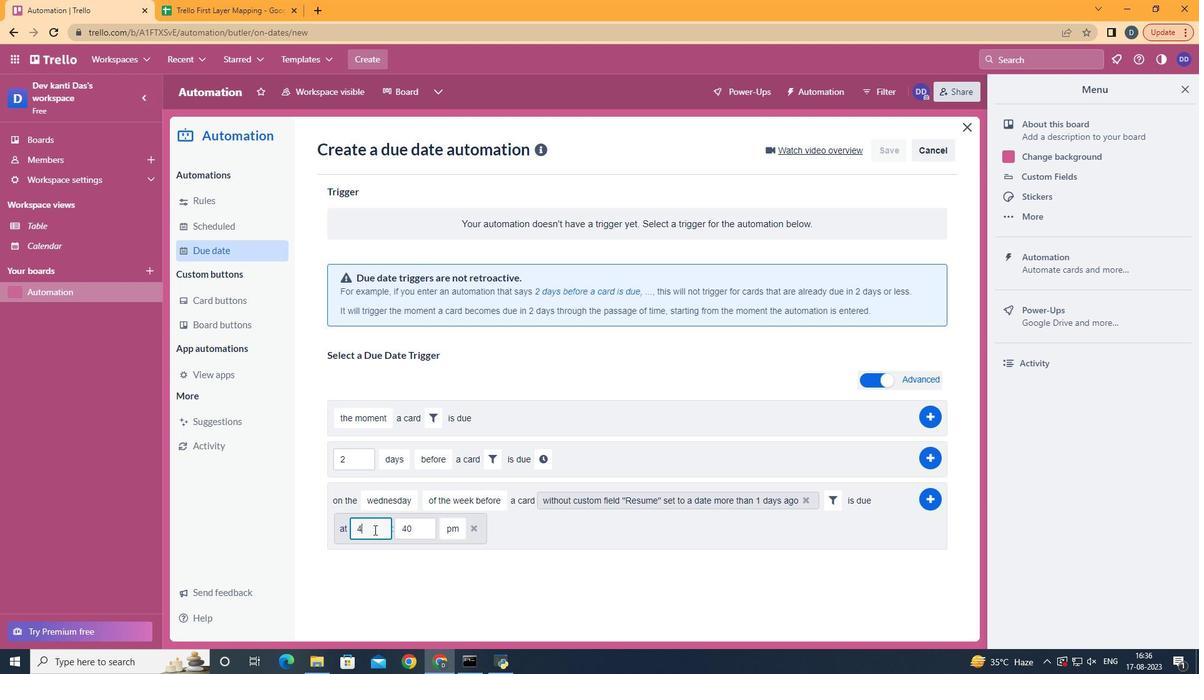 
Action: Mouse pressed left at (374, 530)
Screenshot: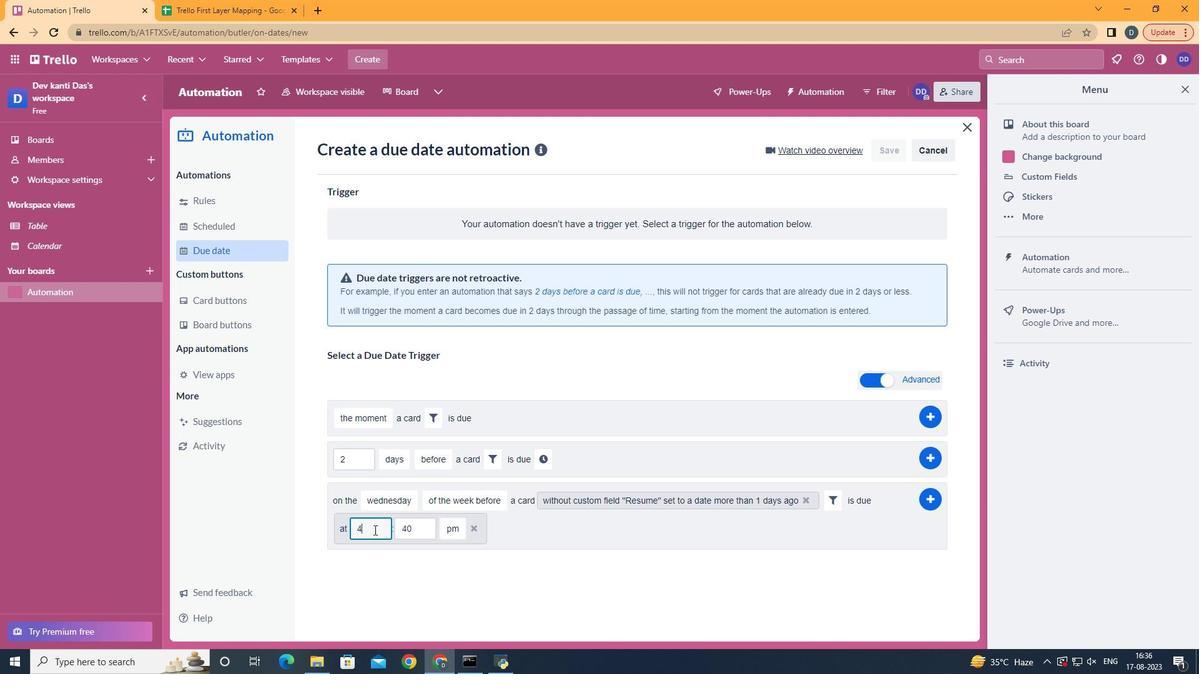
Action: Key pressed <Key.backspace>11
Screenshot: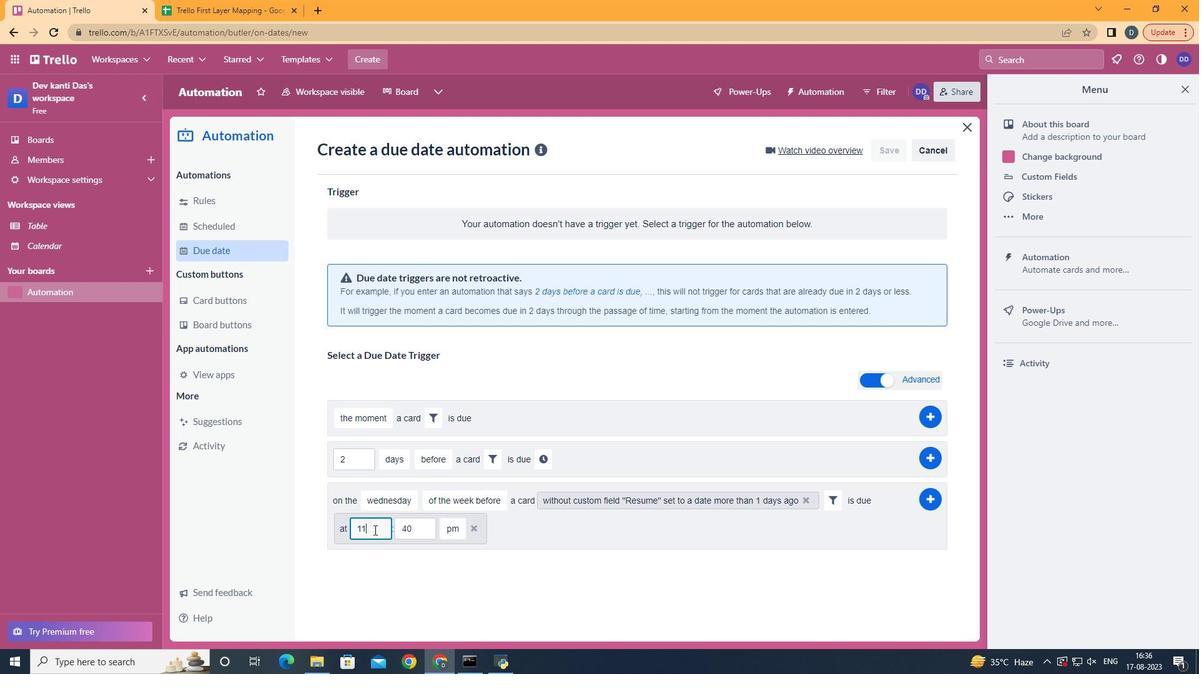 
Action: Mouse moved to (422, 522)
Screenshot: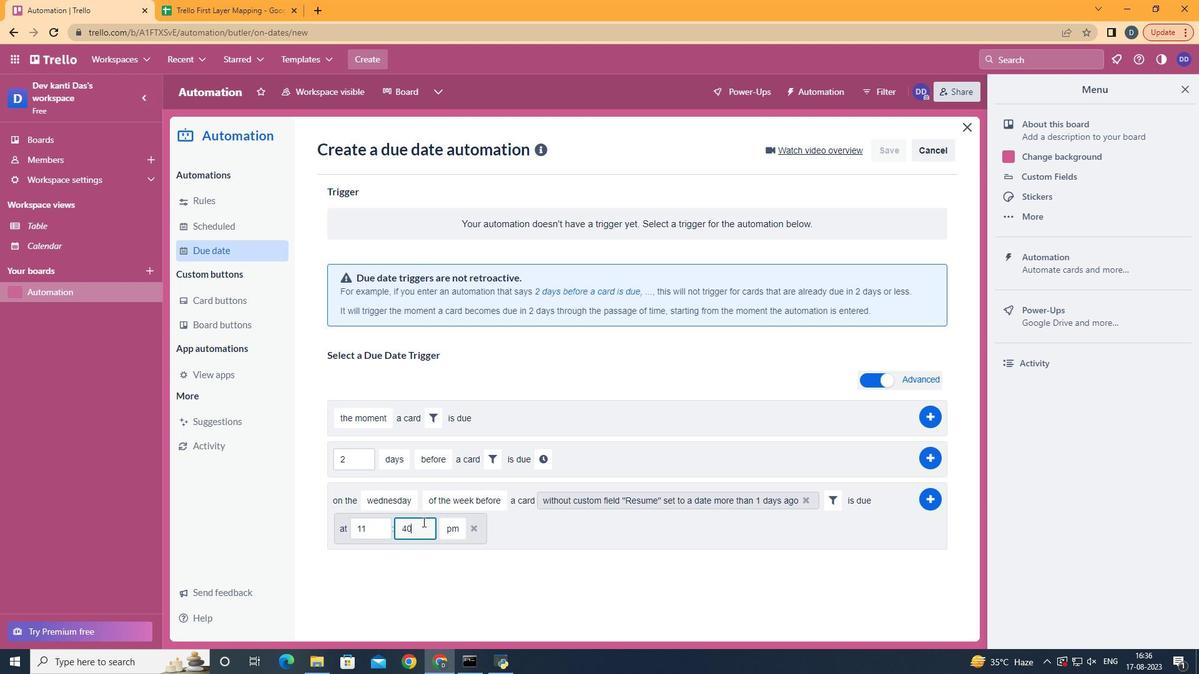 
Action: Mouse pressed left at (422, 522)
Screenshot: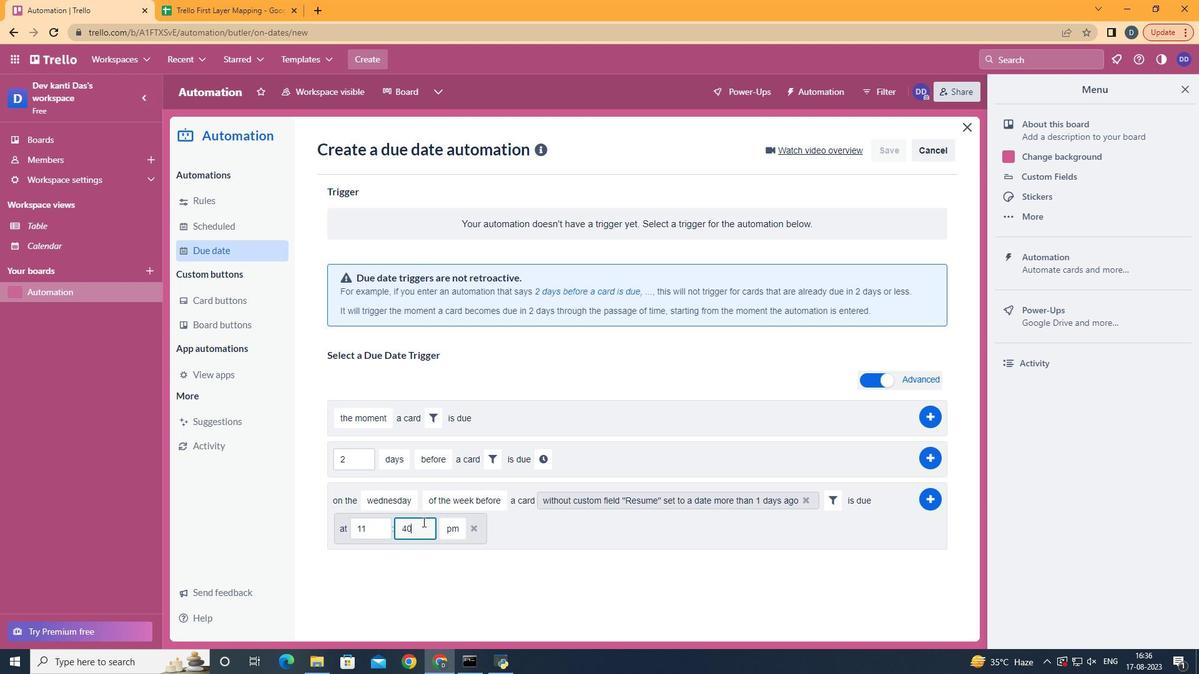 
Action: Mouse moved to (421, 522)
Screenshot: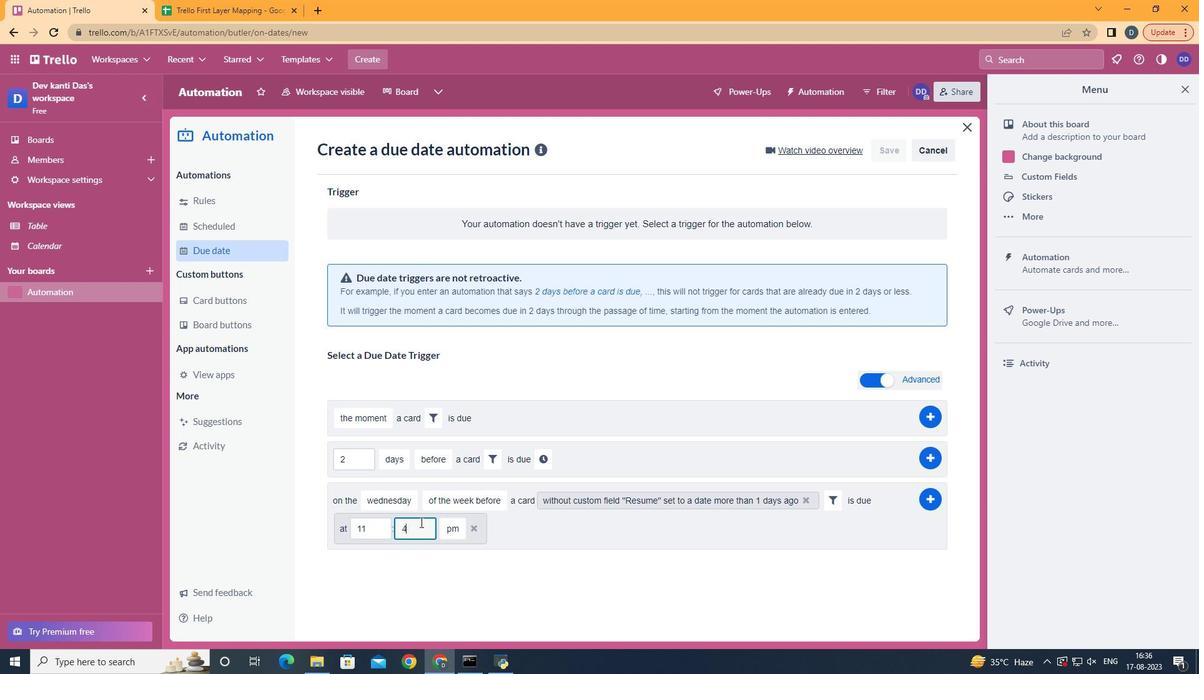 
Action: Key pressed <Key.backspace>
Screenshot: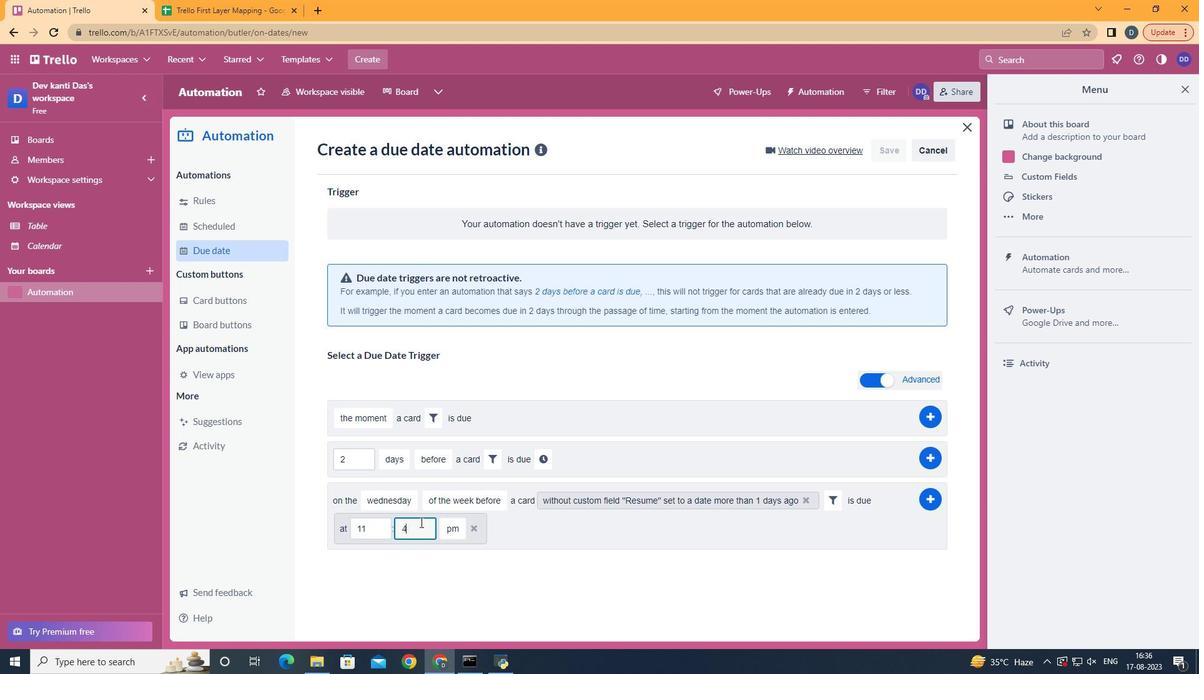 
Action: Mouse moved to (420, 522)
Screenshot: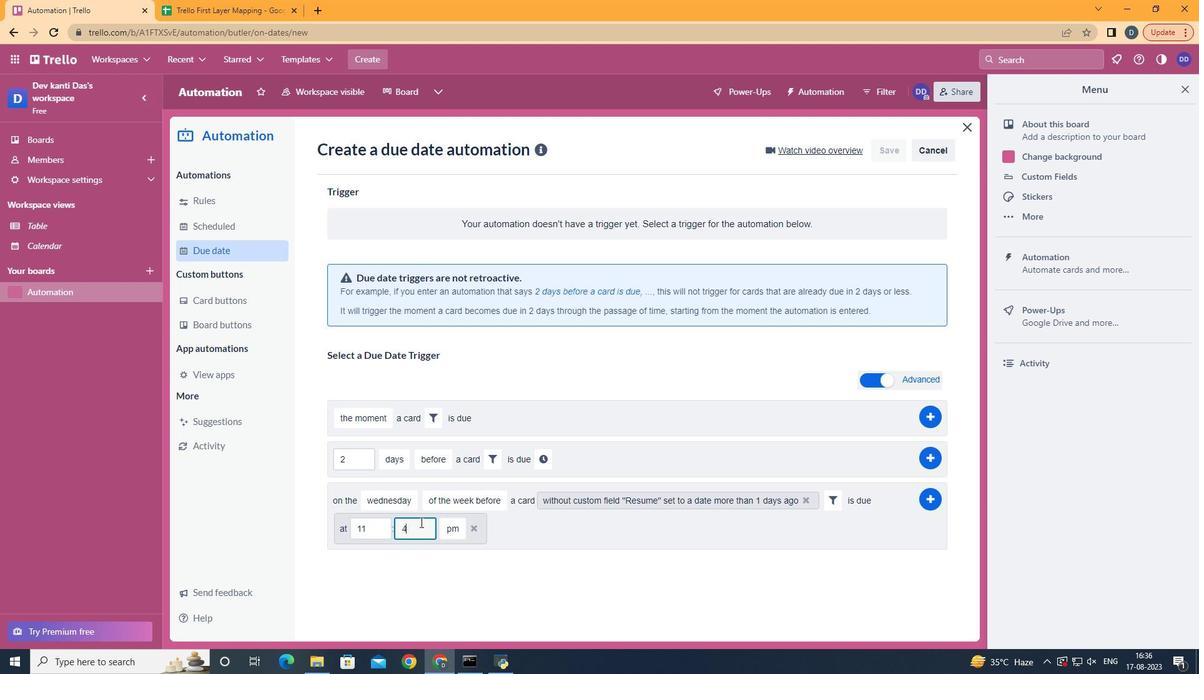 
Action: Key pressed <Key.backspace>00
Screenshot: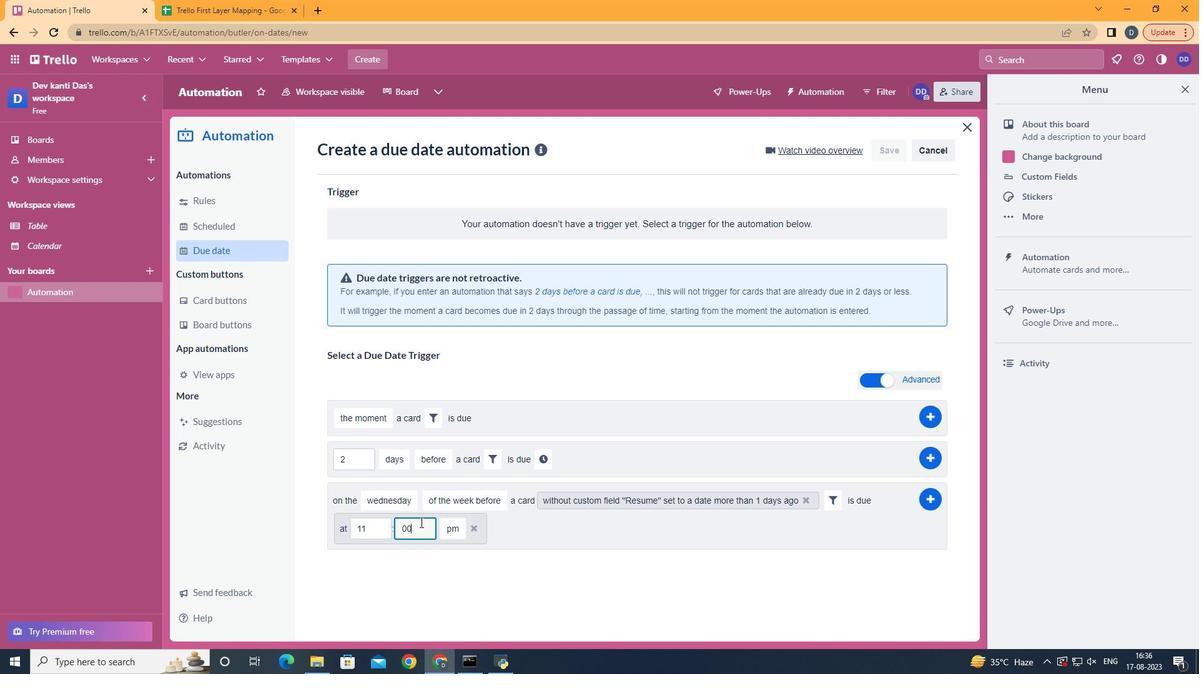 
Action: Mouse moved to (450, 543)
Screenshot: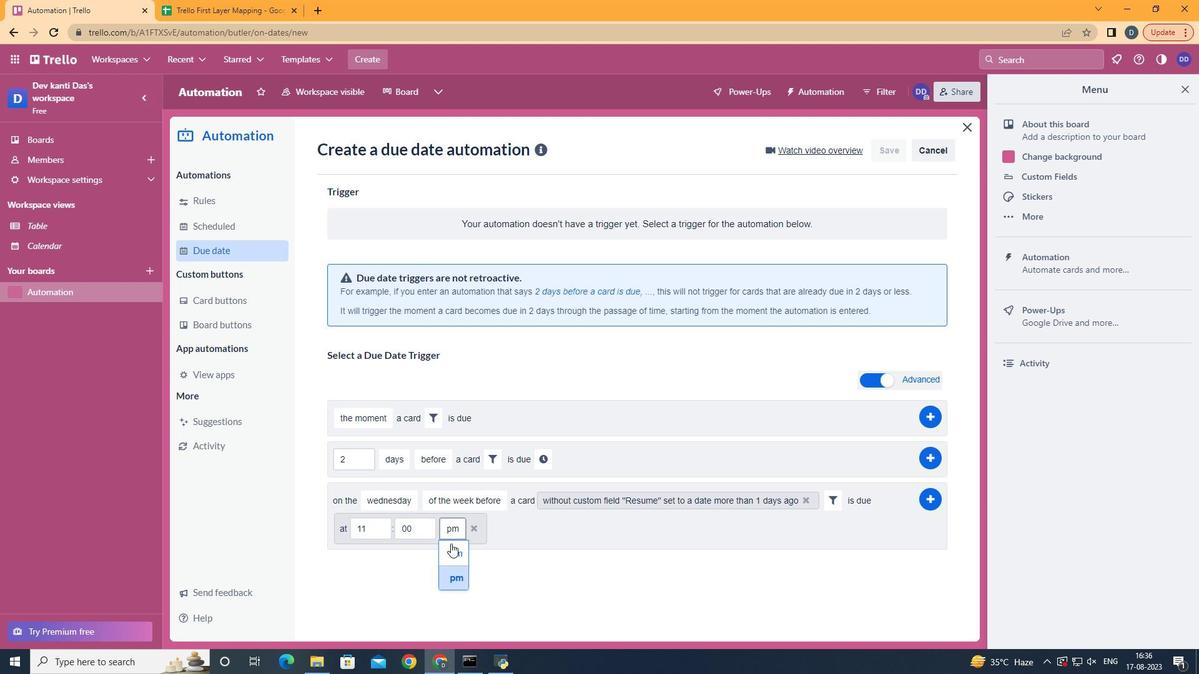 
Action: Mouse pressed left at (450, 543)
Screenshot: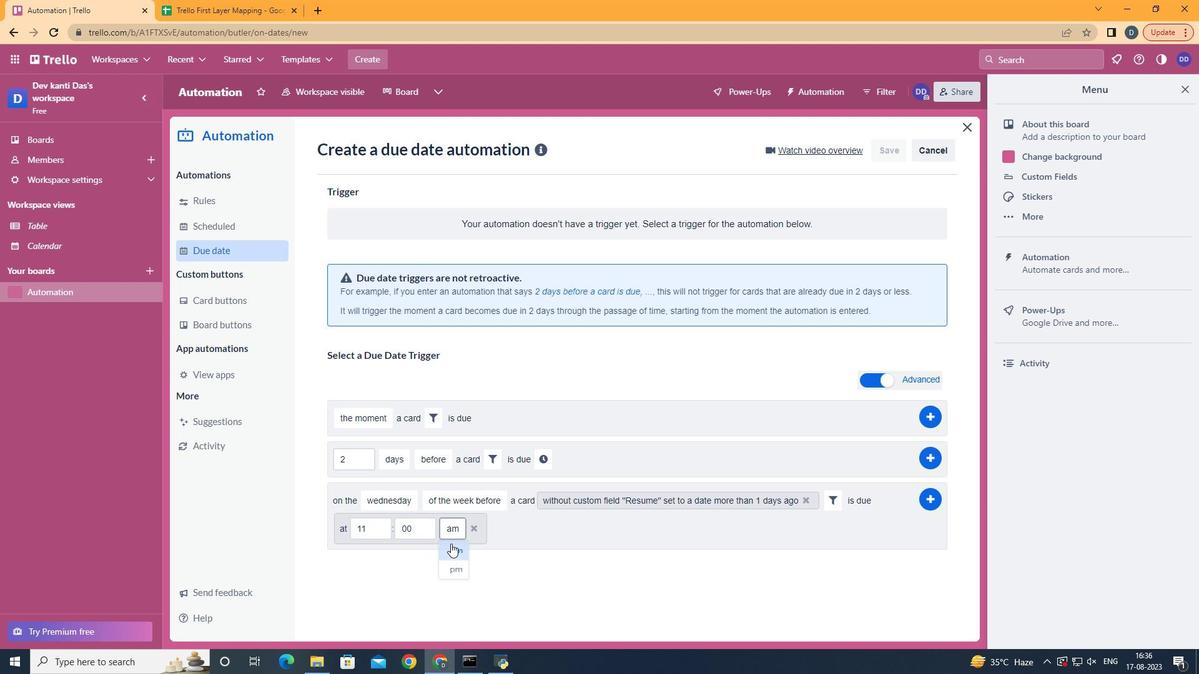
Action: Mouse moved to (920, 502)
Screenshot: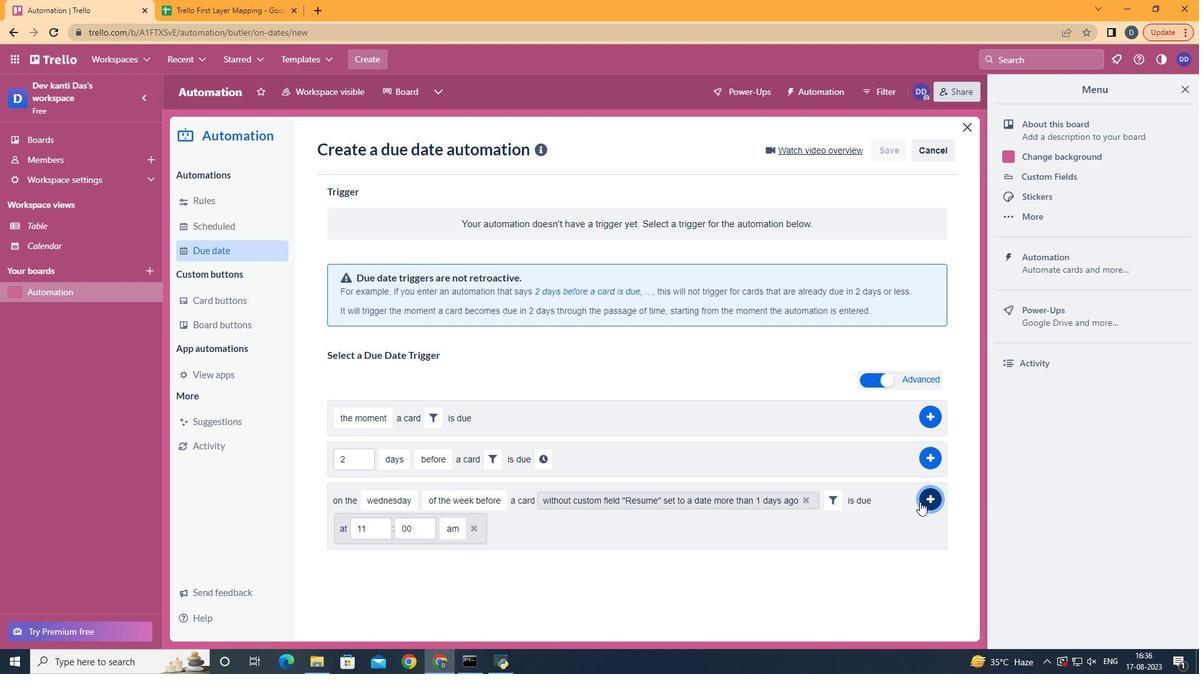
Action: Mouse pressed left at (920, 502)
Screenshot: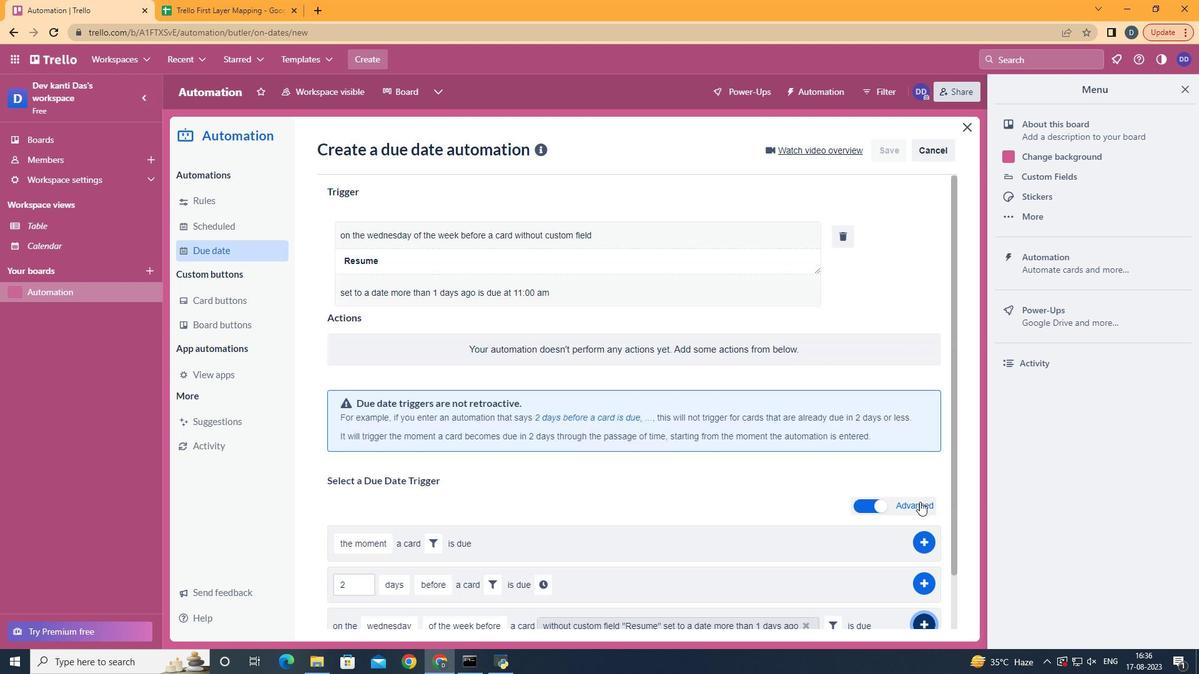 
